 Task: Create a due date automation trigger when advanced on, on the monday before a card is due add fields without custom field "Resume" set to a date less than 1 working days from now at 11:00 AM.
Action: Mouse moved to (1018, 65)
Screenshot: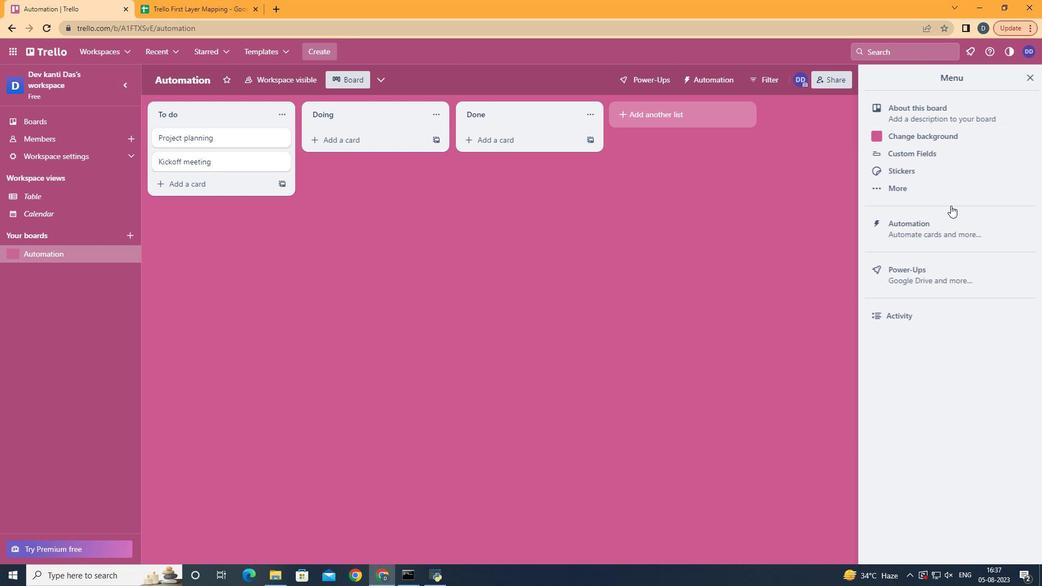 
Action: Mouse pressed left at (1018, 65)
Screenshot: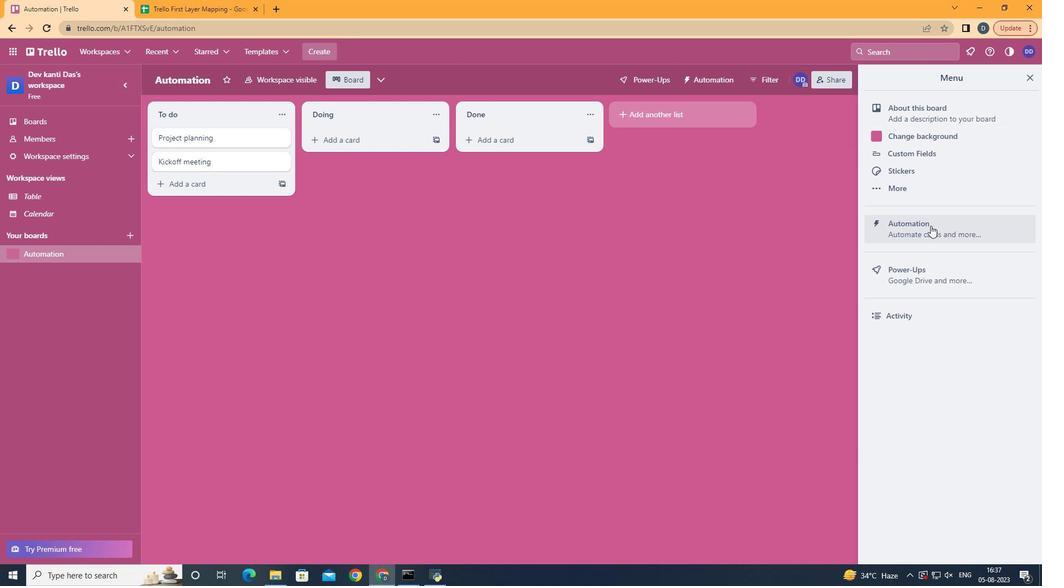 
Action: Mouse moved to (915, 210)
Screenshot: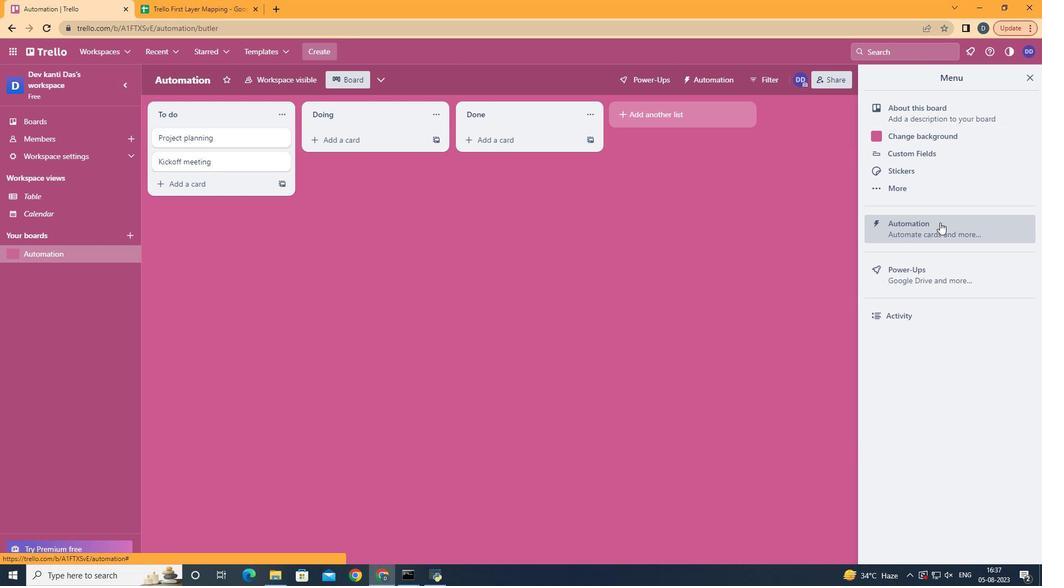 
Action: Mouse pressed left at (915, 210)
Screenshot: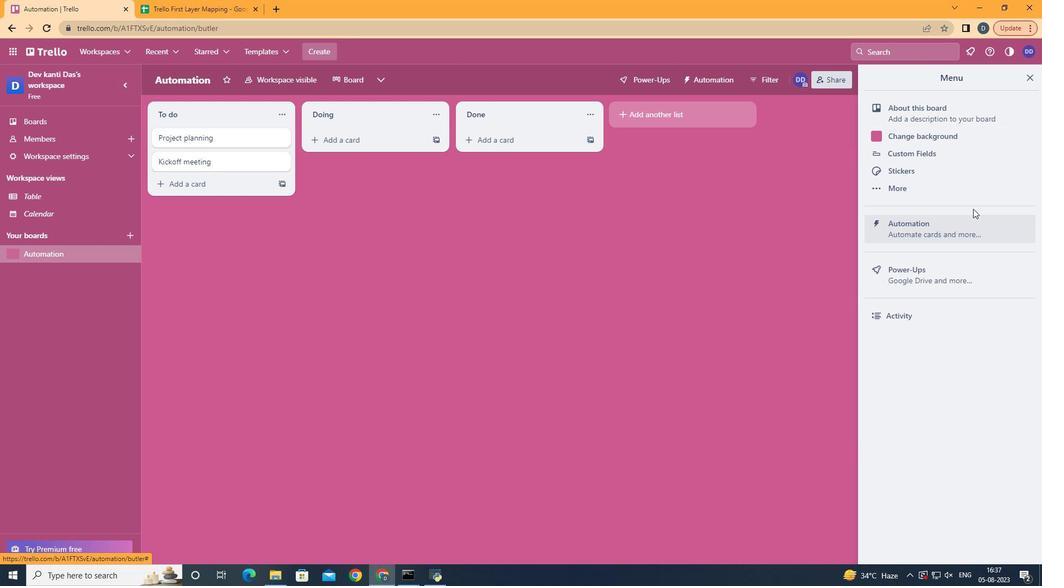 
Action: Mouse moved to (202, 193)
Screenshot: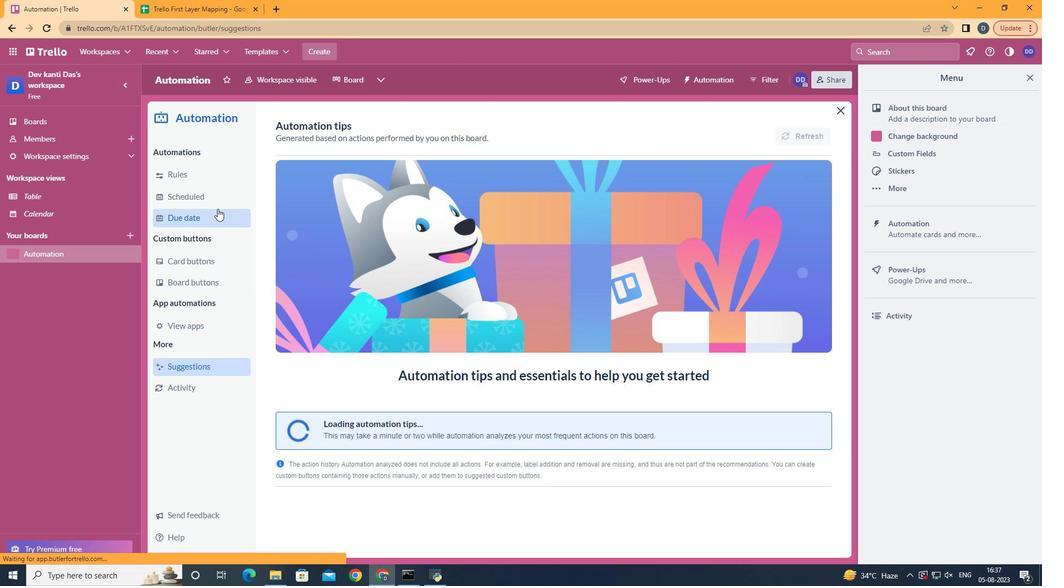 
Action: Mouse pressed left at (202, 193)
Screenshot: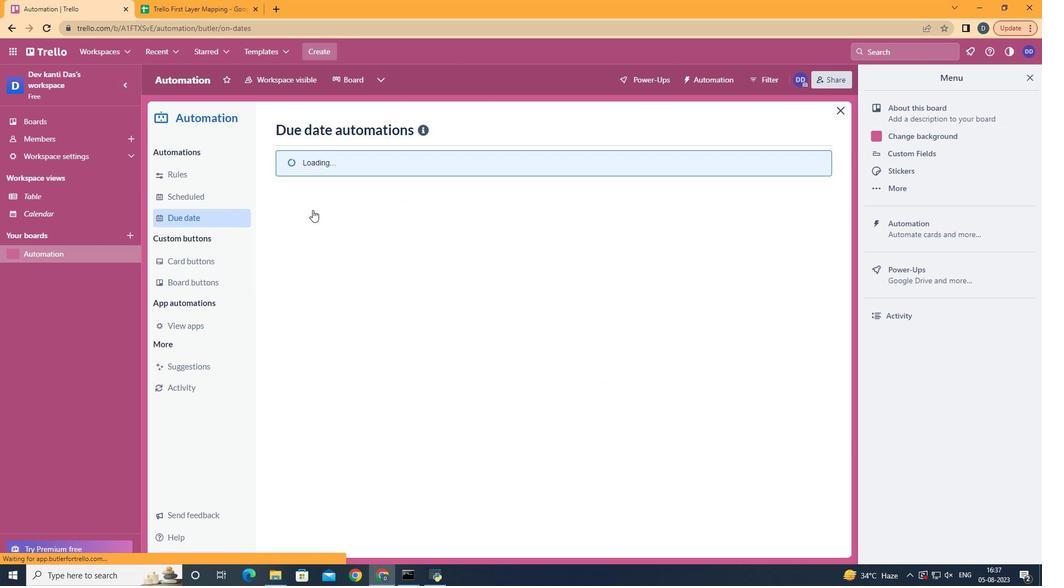 
Action: Mouse moved to (749, 116)
Screenshot: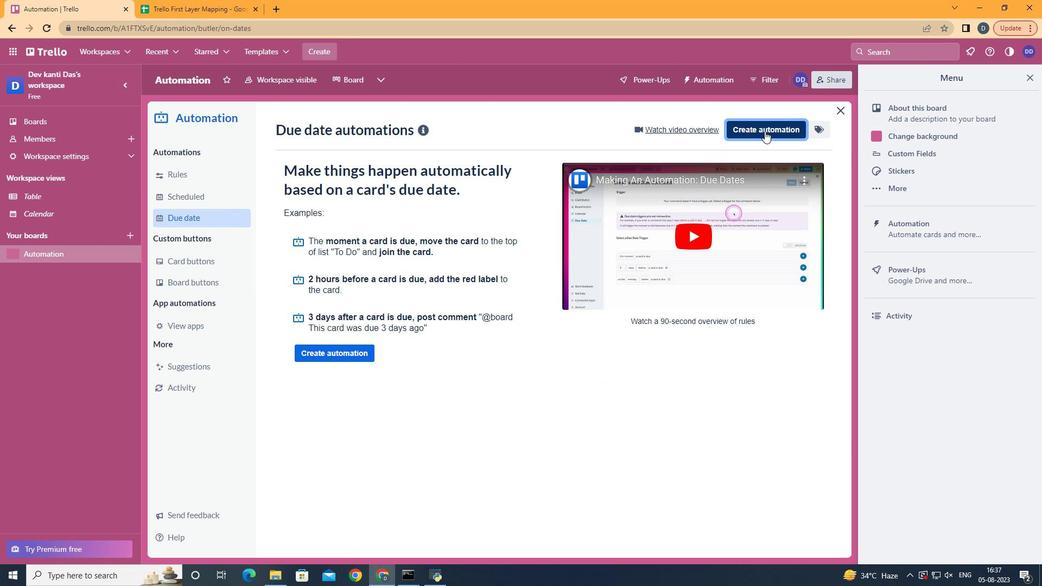 
Action: Mouse pressed left at (749, 116)
Screenshot: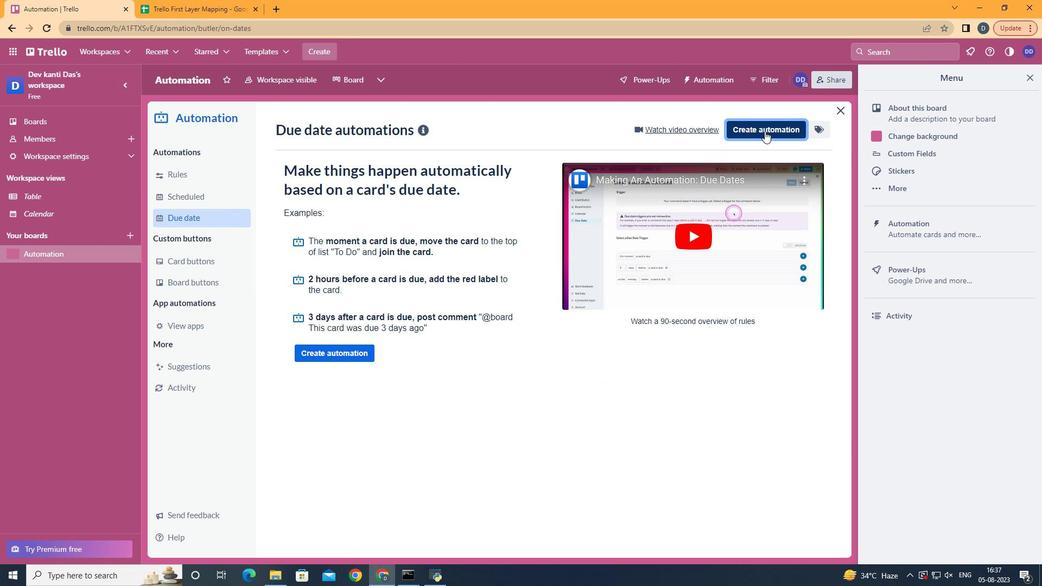 
Action: Mouse moved to (559, 217)
Screenshot: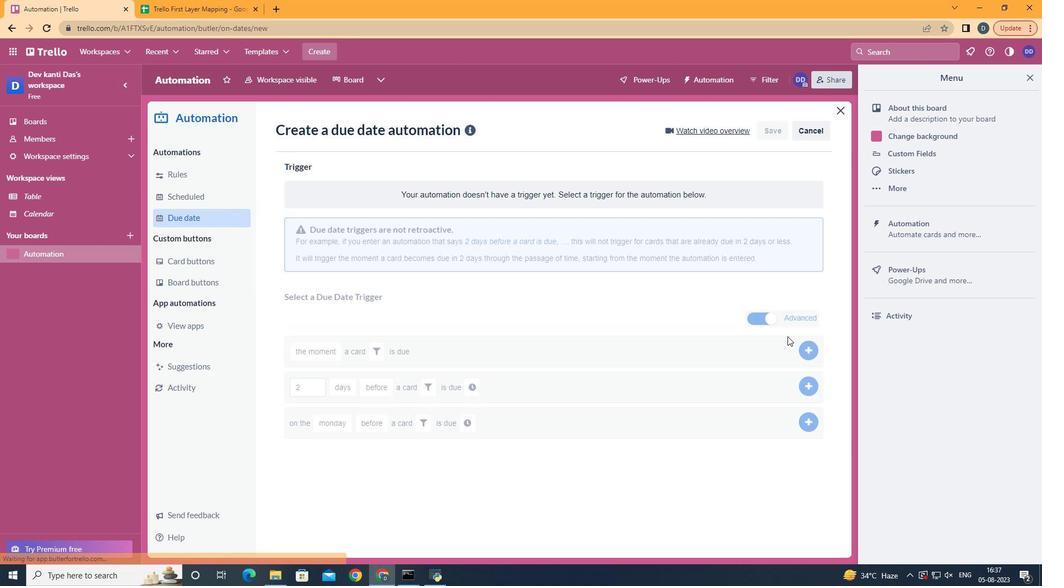 
Action: Mouse pressed left at (559, 217)
Screenshot: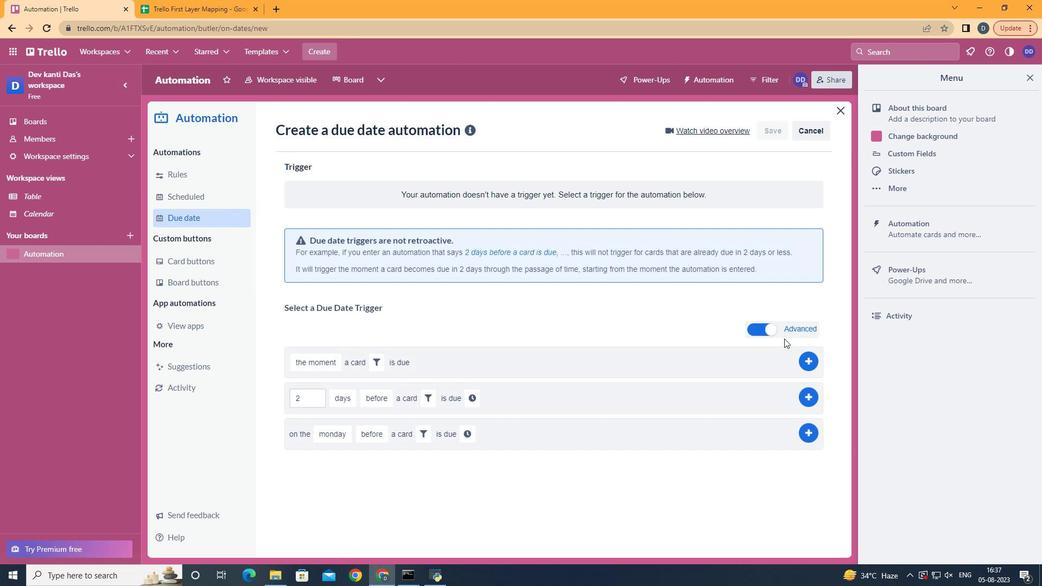 
Action: Mouse moved to (322, 265)
Screenshot: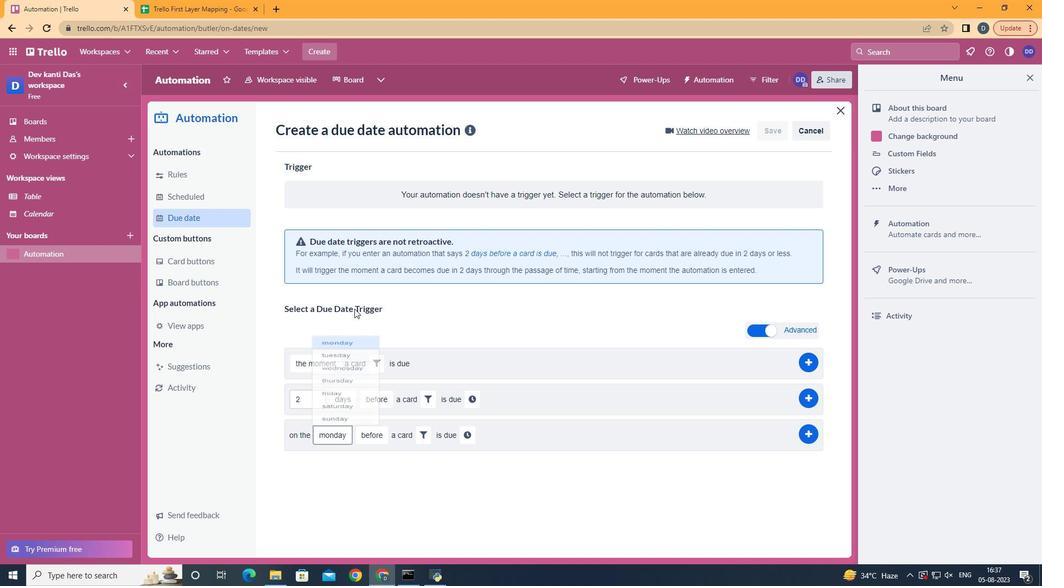 
Action: Mouse pressed left at (322, 265)
Screenshot: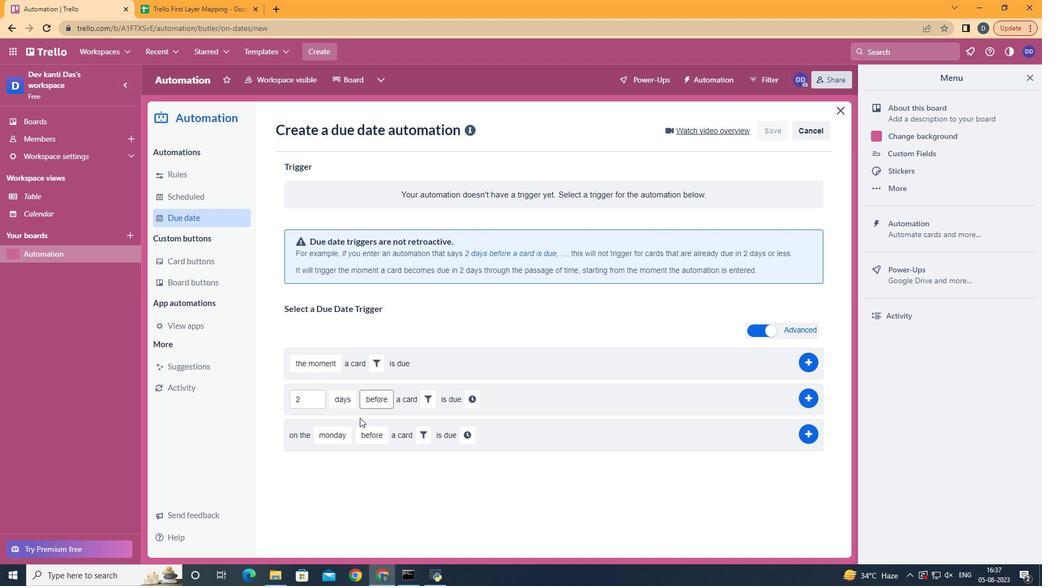 
Action: Mouse moved to (365, 446)
Screenshot: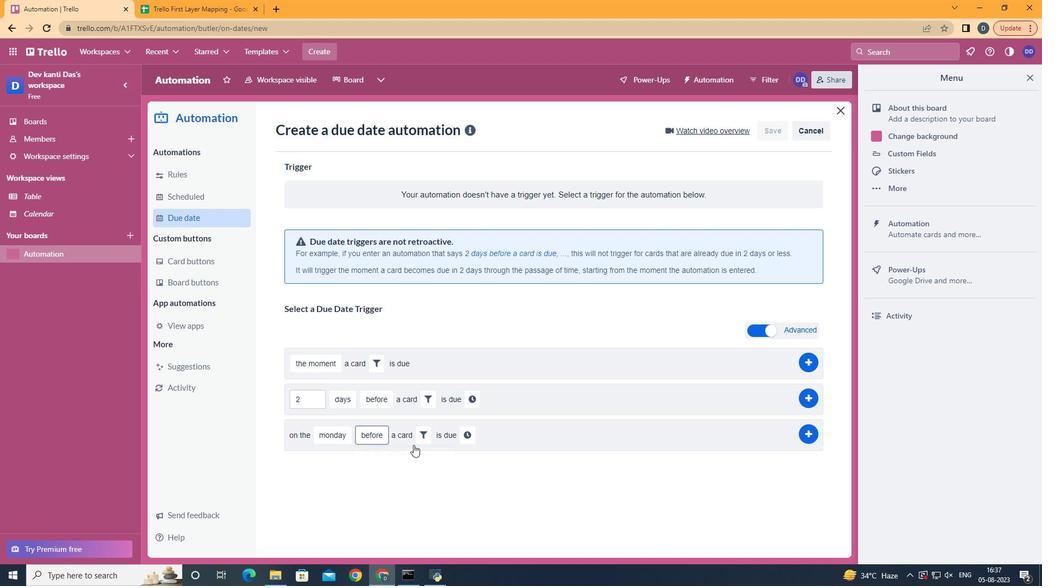 
Action: Mouse pressed left at (365, 446)
Screenshot: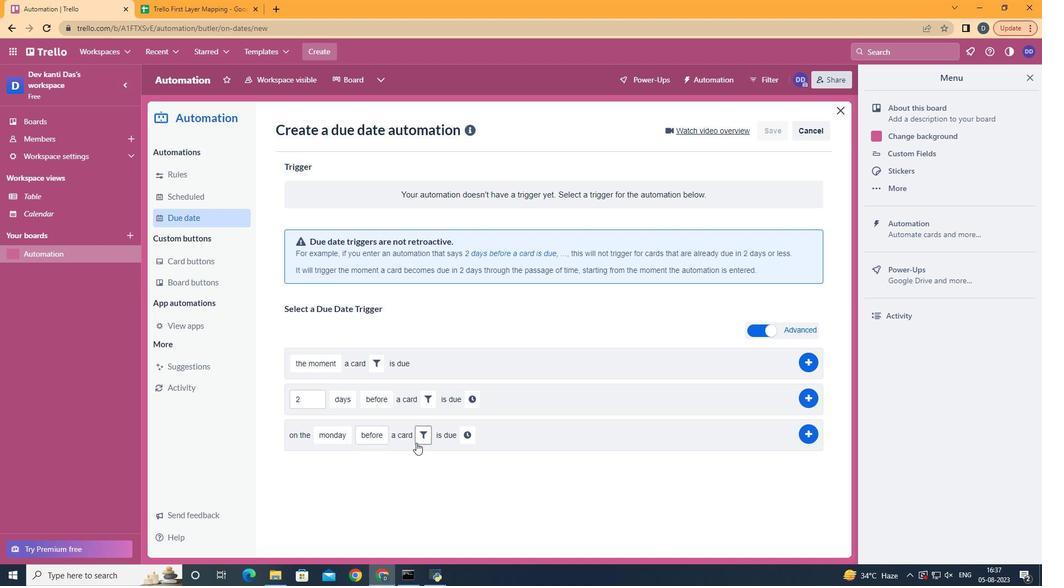 
Action: Mouse moved to (401, 427)
Screenshot: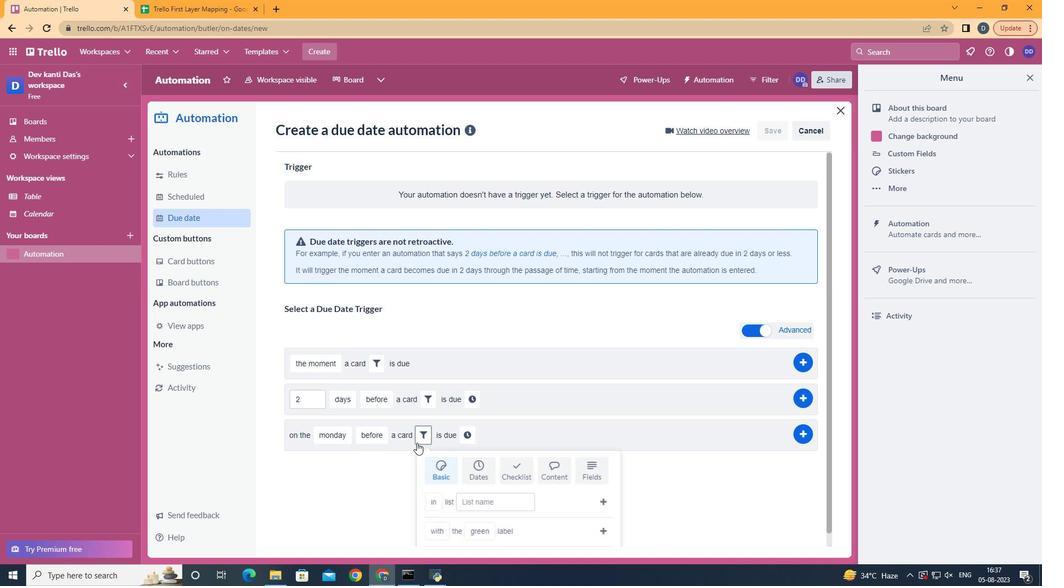 
Action: Mouse pressed left at (401, 427)
Screenshot: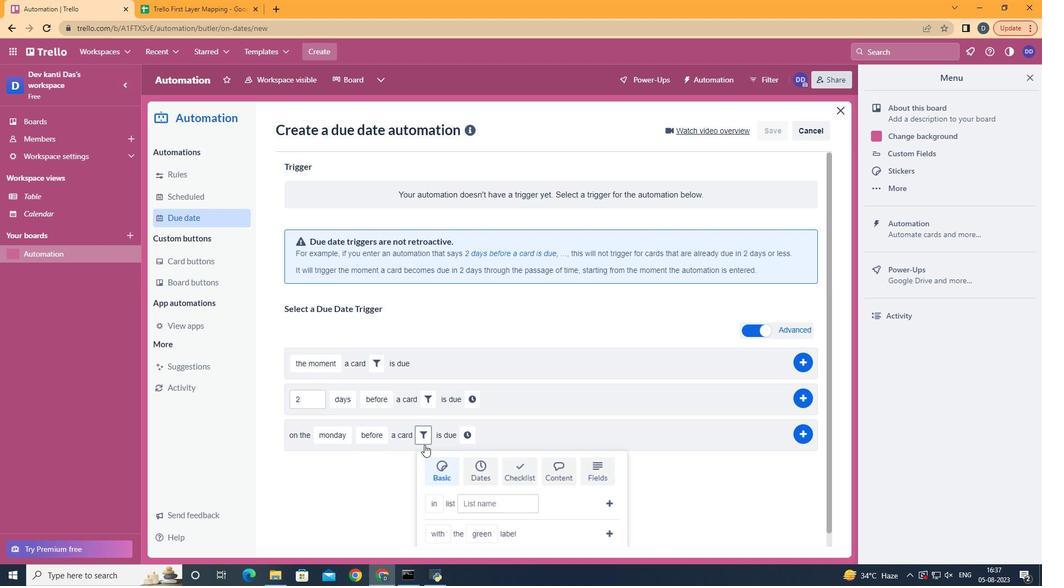 
Action: Mouse moved to (568, 453)
Screenshot: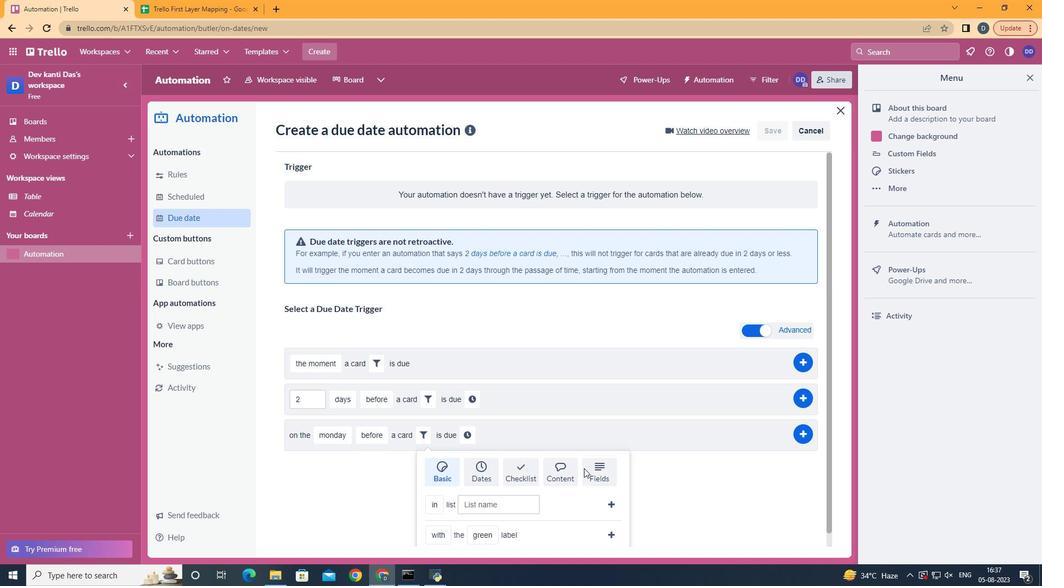 
Action: Mouse pressed left at (568, 453)
Screenshot: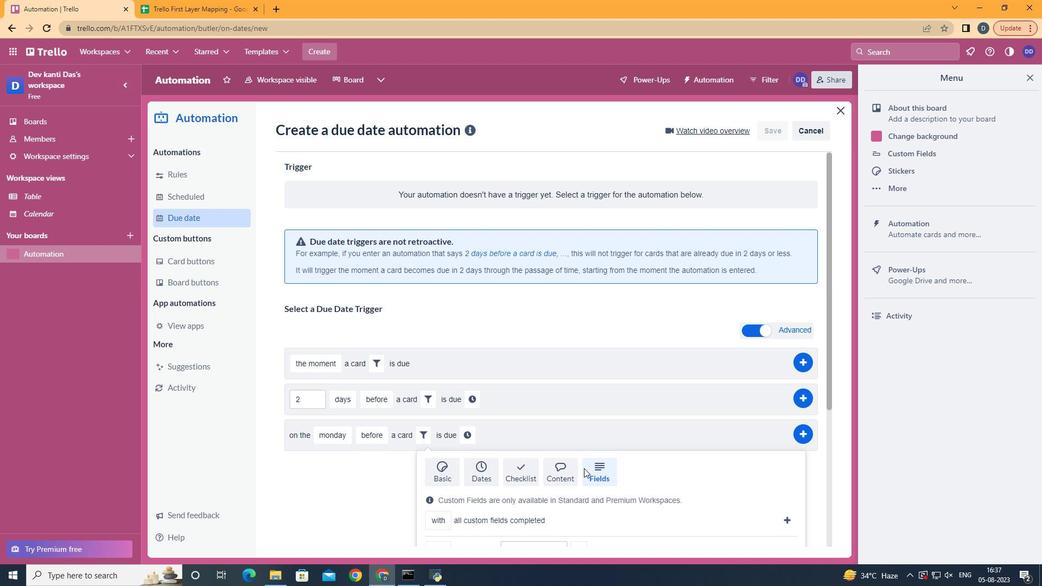 
Action: Mouse moved to (568, 453)
Screenshot: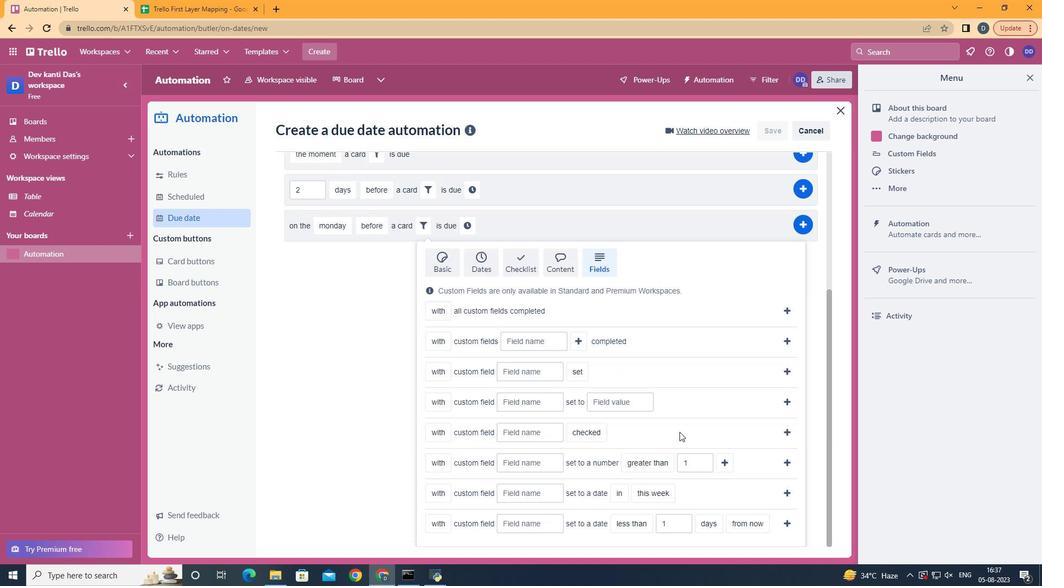 
Action: Mouse scrolled (568, 452) with delta (0, 0)
Screenshot: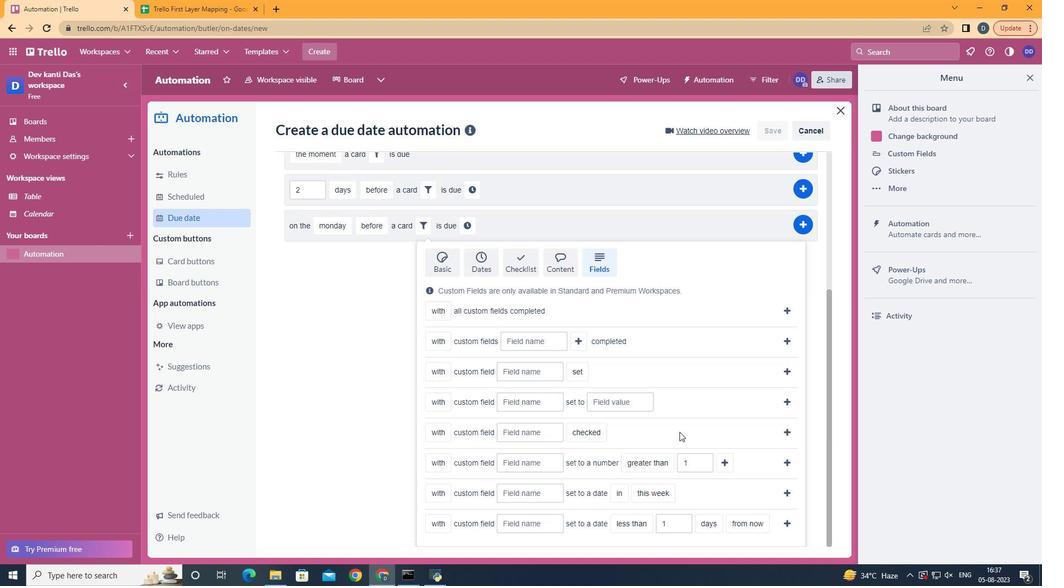 
Action: Mouse moved to (569, 453)
Screenshot: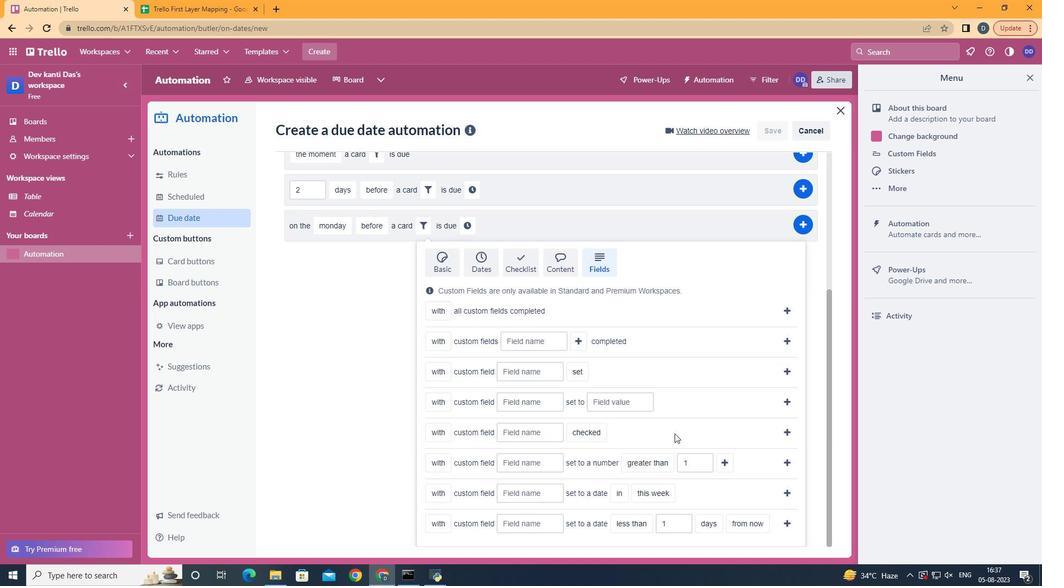 
Action: Mouse scrolled (568, 452) with delta (0, 0)
Screenshot: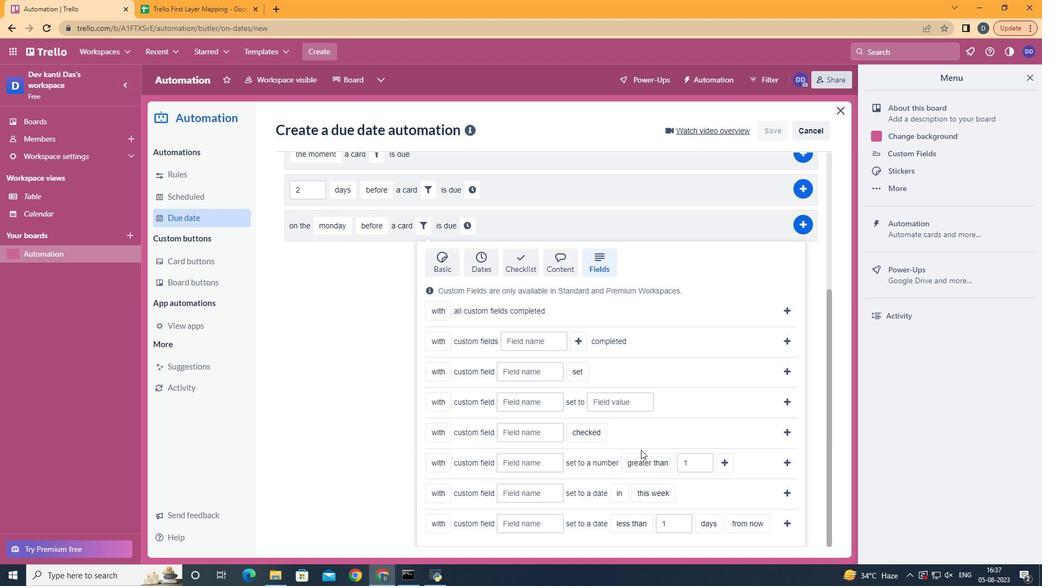 
Action: Mouse moved to (571, 453)
Screenshot: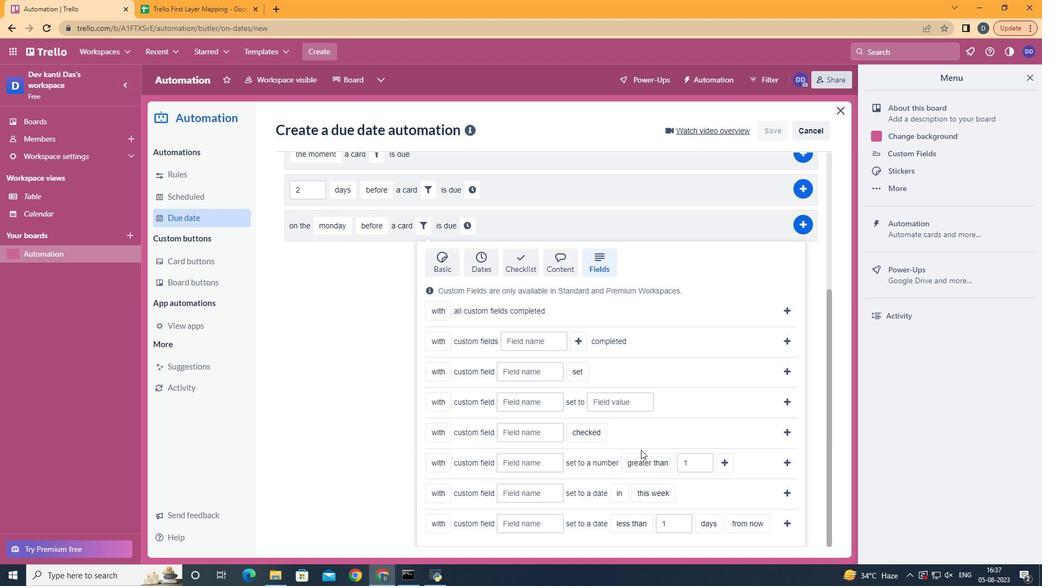 
Action: Mouse scrolled (568, 452) with delta (0, 0)
Screenshot: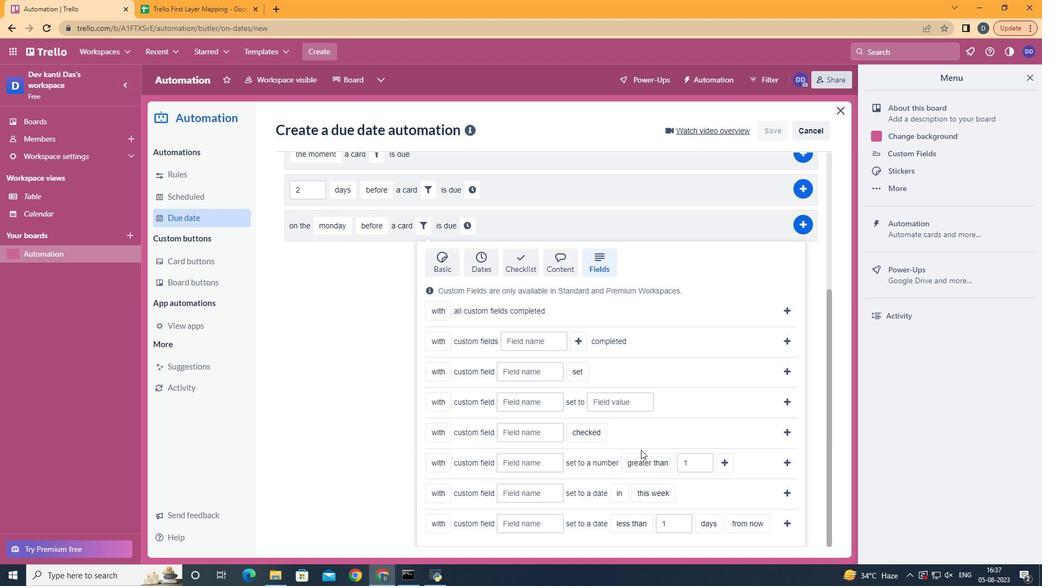 
Action: Mouse moved to (587, 448)
Screenshot: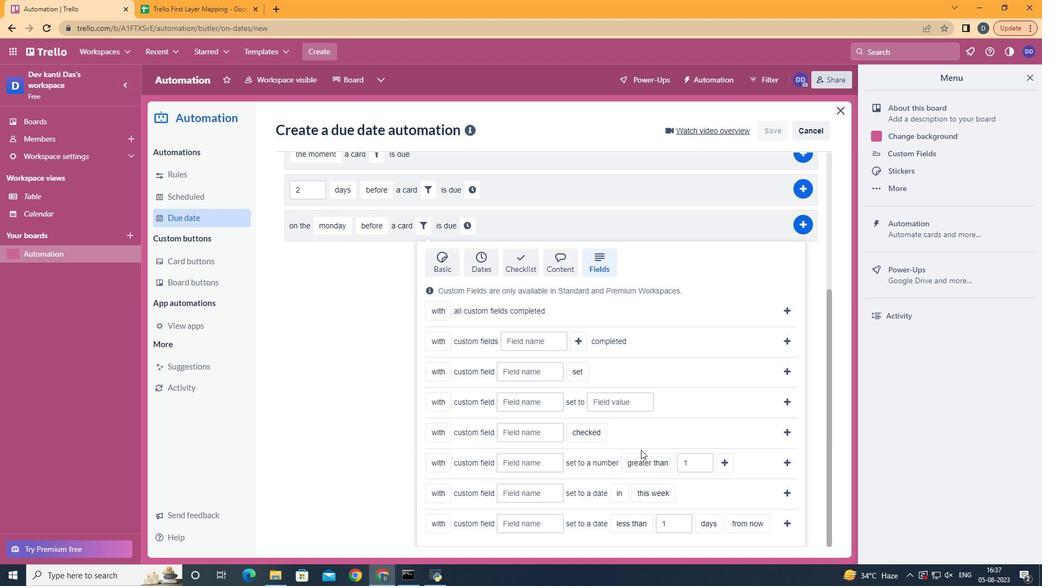 
Action: Mouse scrolled (568, 452) with delta (0, 0)
Screenshot: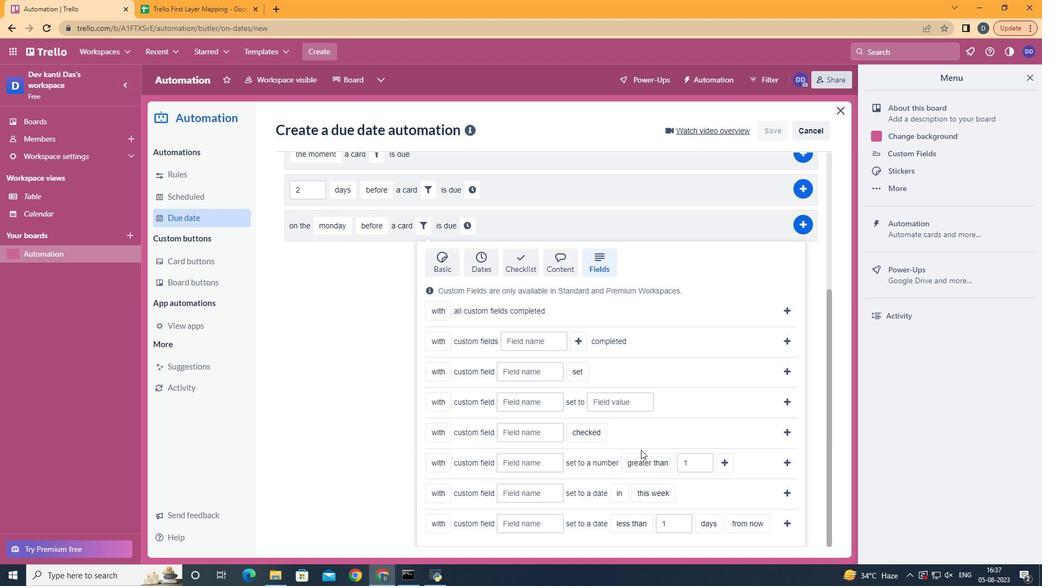 
Action: Mouse moved to (597, 445)
Screenshot: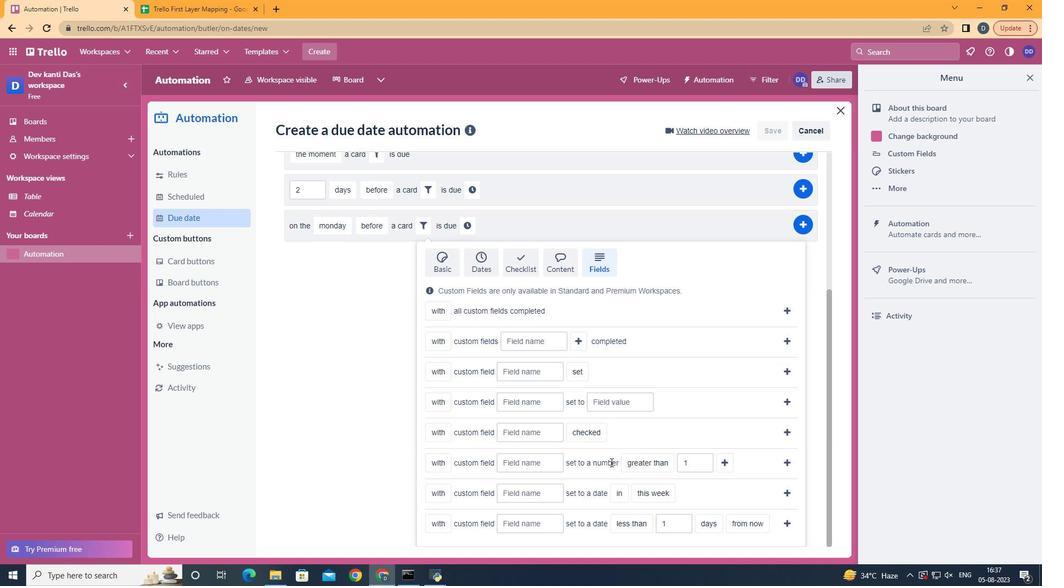 
Action: Mouse scrolled (568, 452) with delta (0, 0)
Screenshot: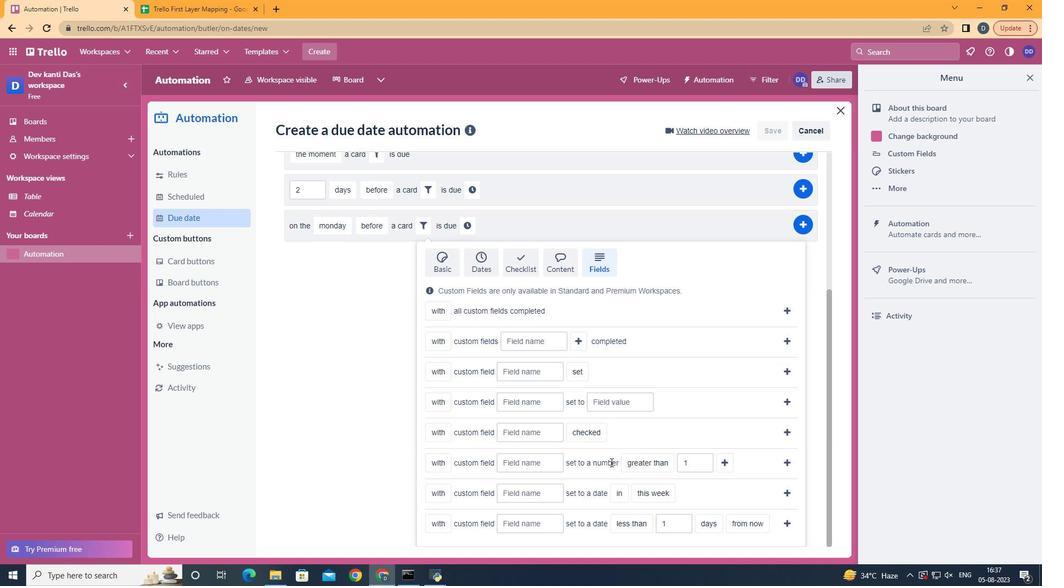
Action: Mouse moved to (599, 444)
Screenshot: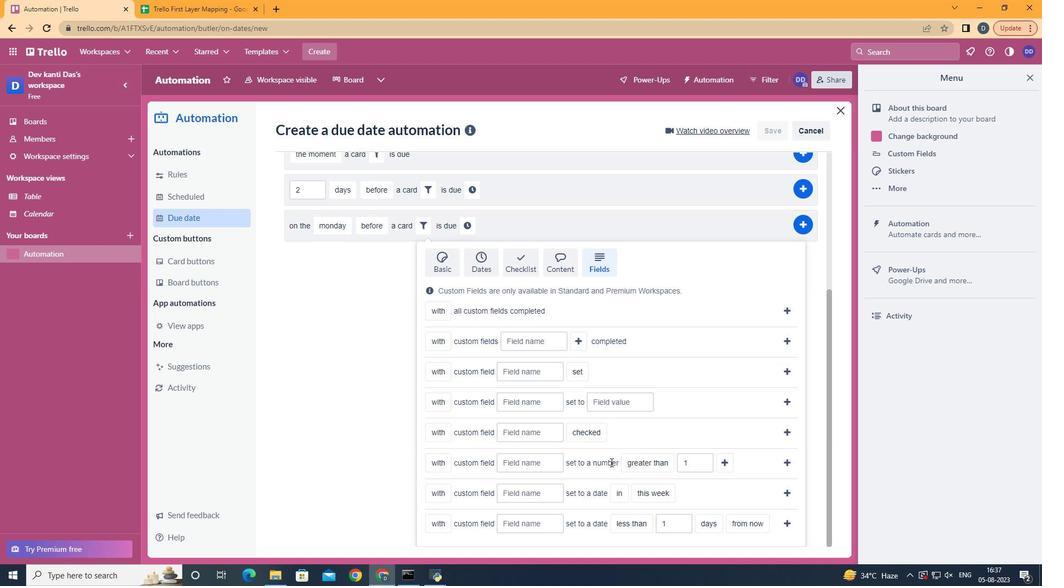 
Action: Mouse scrolled (571, 452) with delta (0, 0)
Screenshot: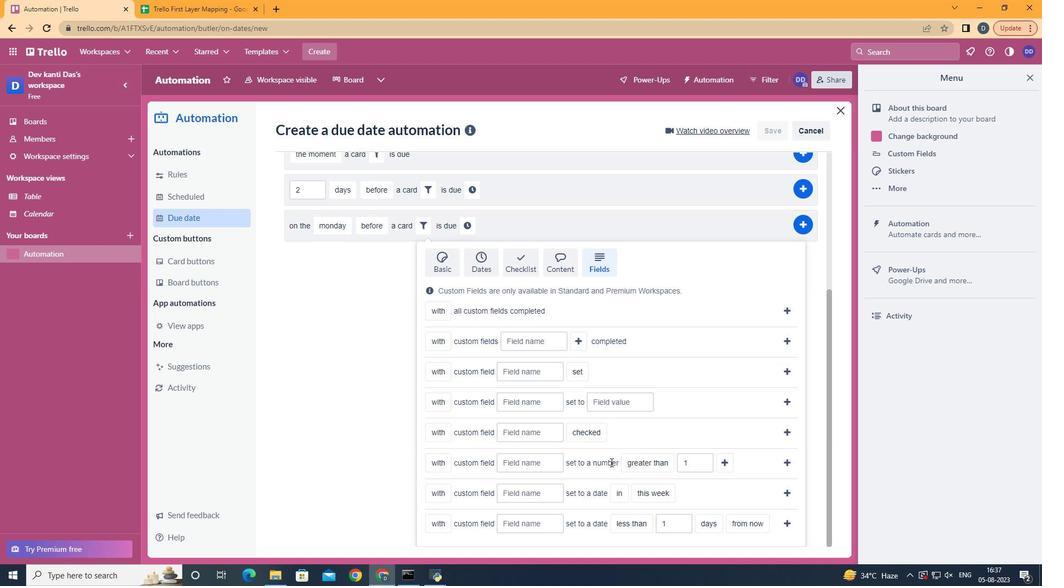 
Action: Mouse moved to (438, 487)
Screenshot: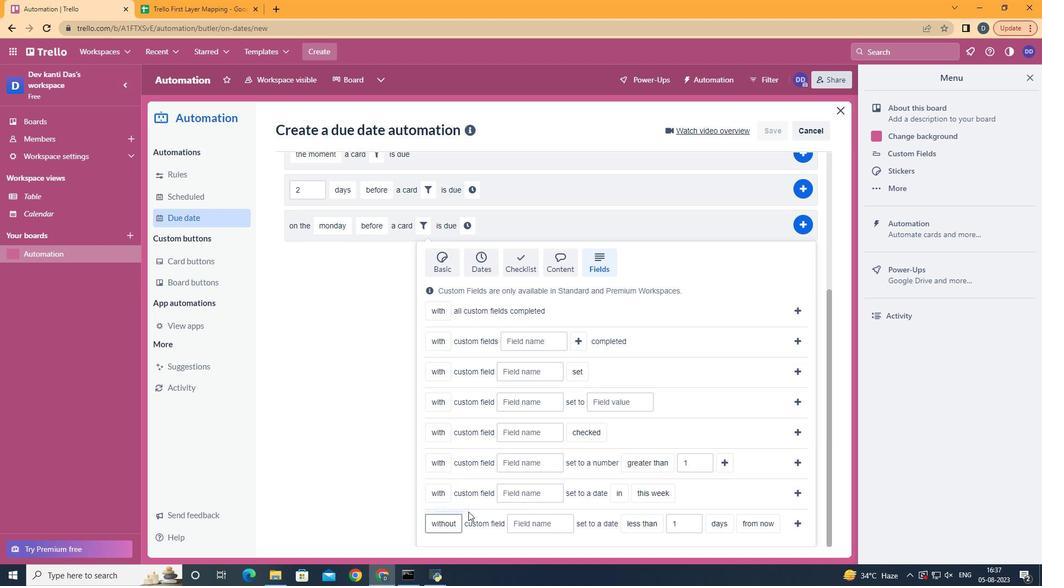 
Action: Mouse pressed left at (438, 487)
Screenshot: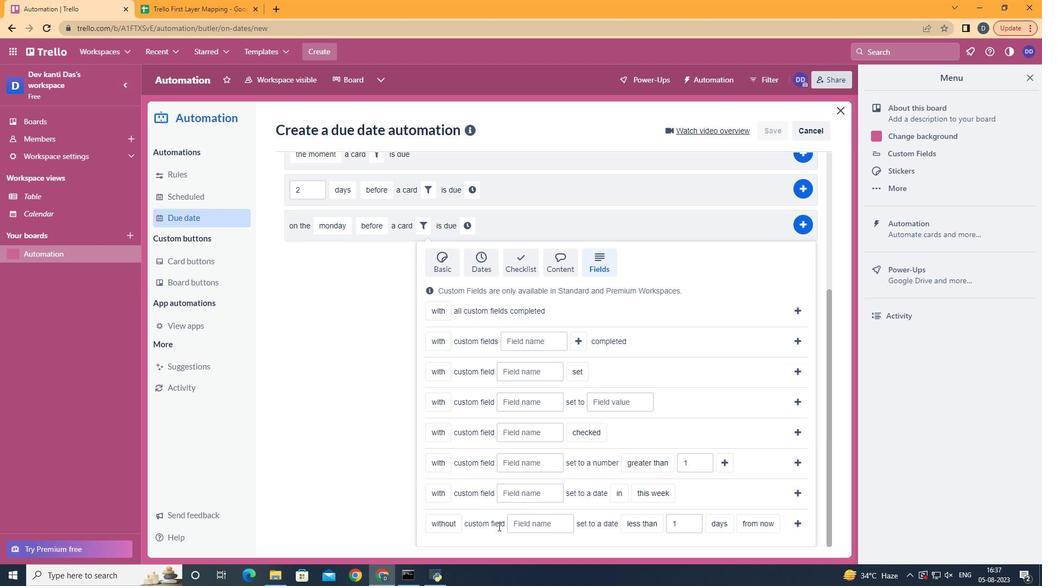 
Action: Mouse moved to (533, 510)
Screenshot: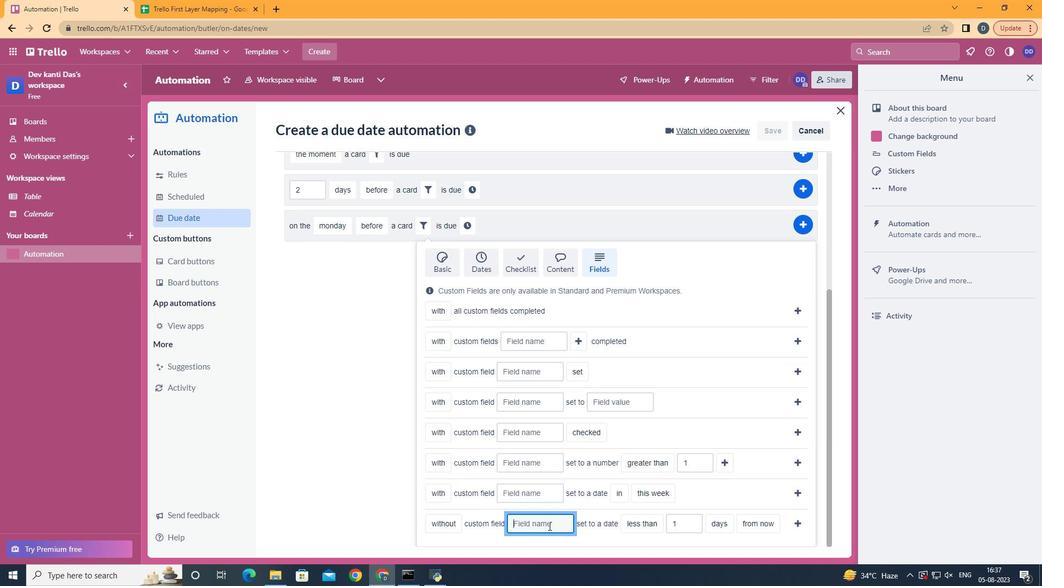 
Action: Mouse pressed left at (533, 510)
Screenshot: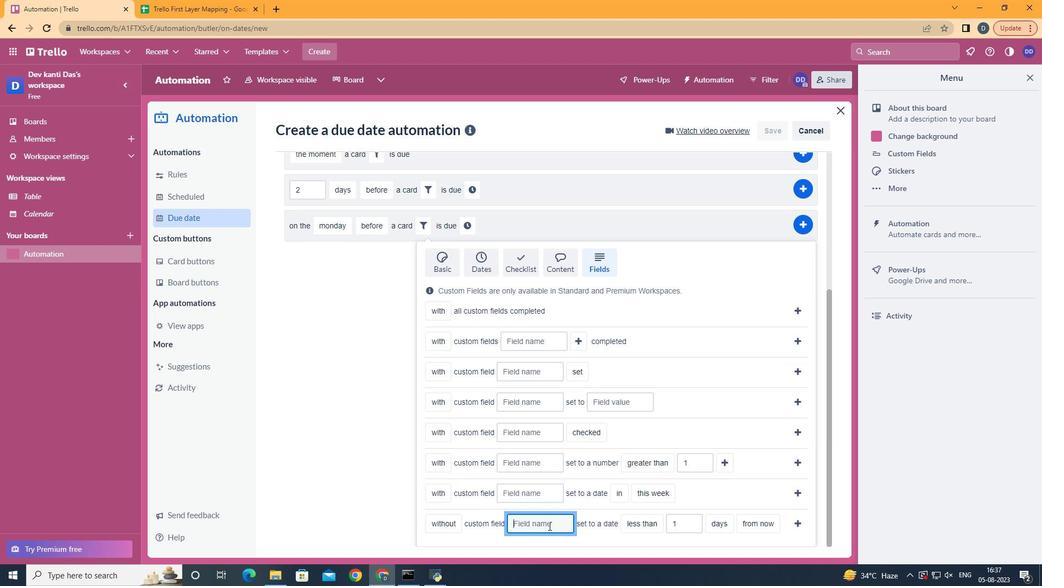 
Action: Key pressed <Key.shift>Resume
Screenshot: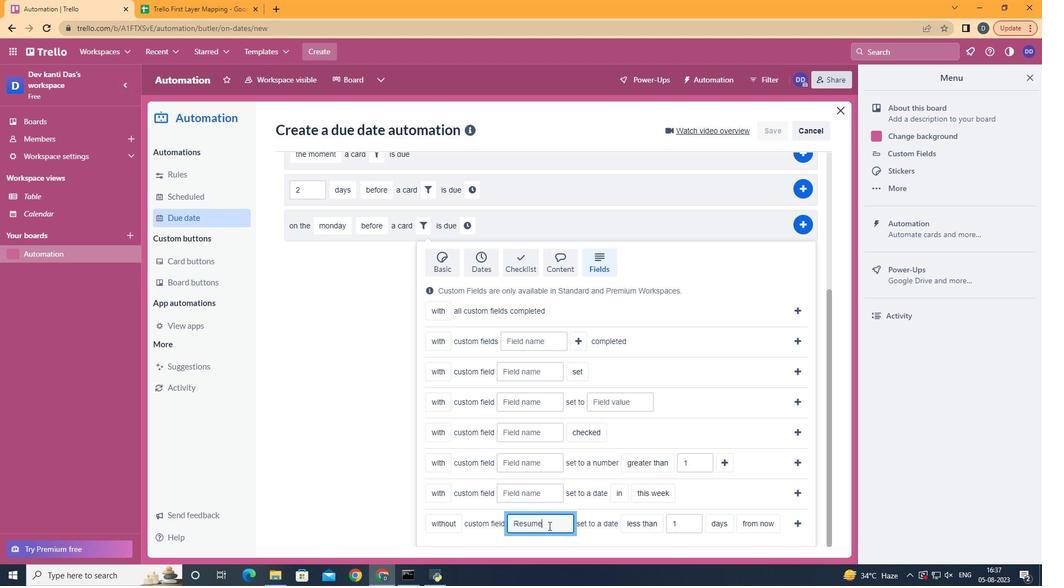
Action: Mouse moved to (634, 434)
Screenshot: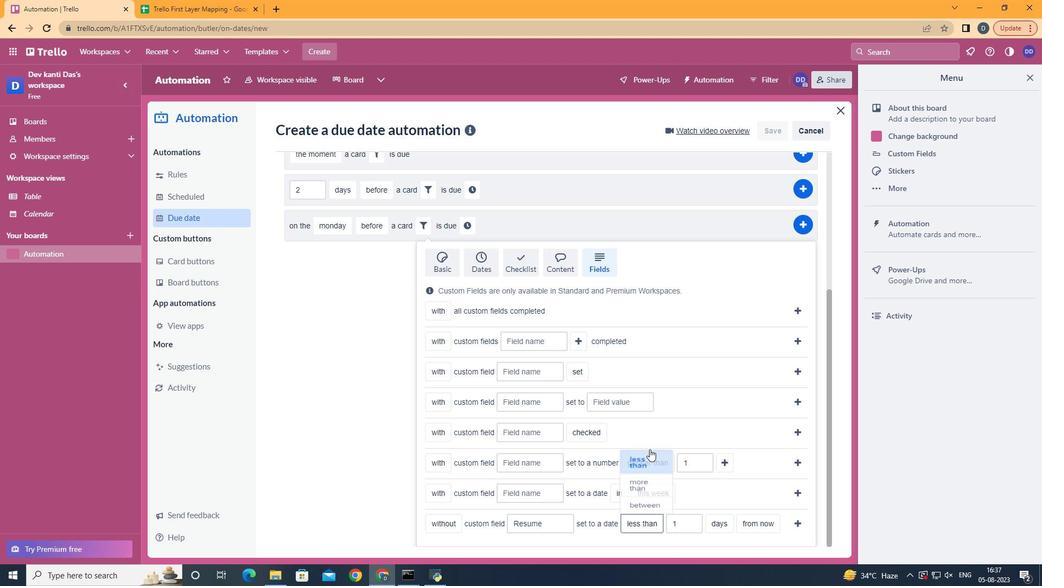 
Action: Mouse pressed left at (634, 434)
Screenshot: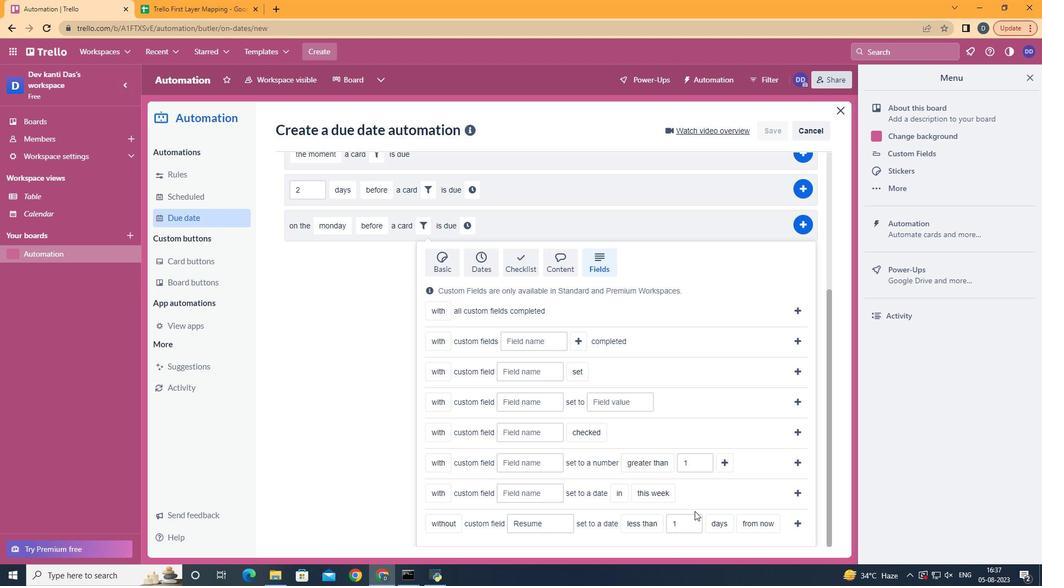
Action: Mouse moved to (715, 487)
Screenshot: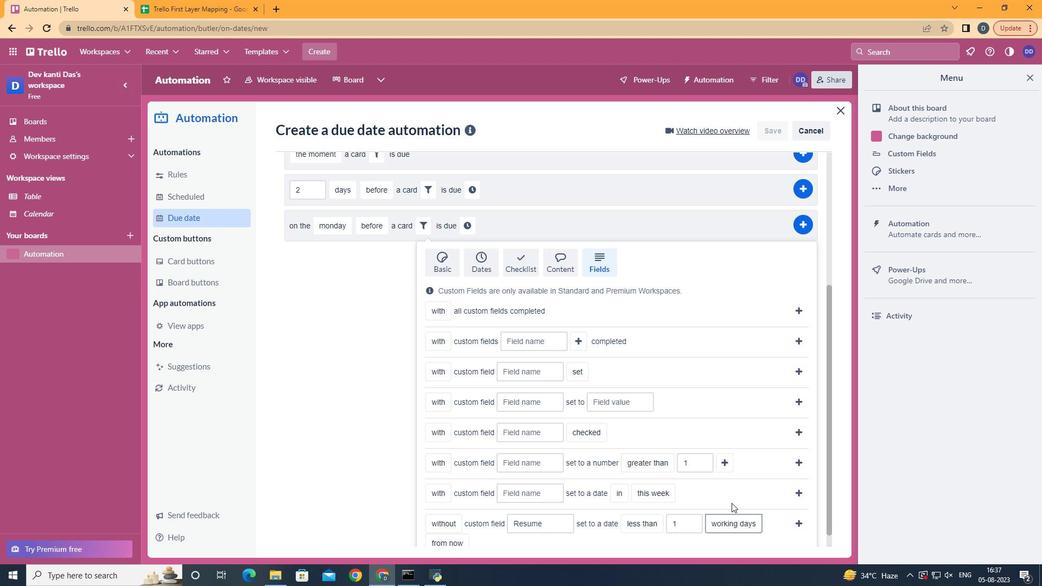 
Action: Mouse pressed left at (715, 487)
Screenshot: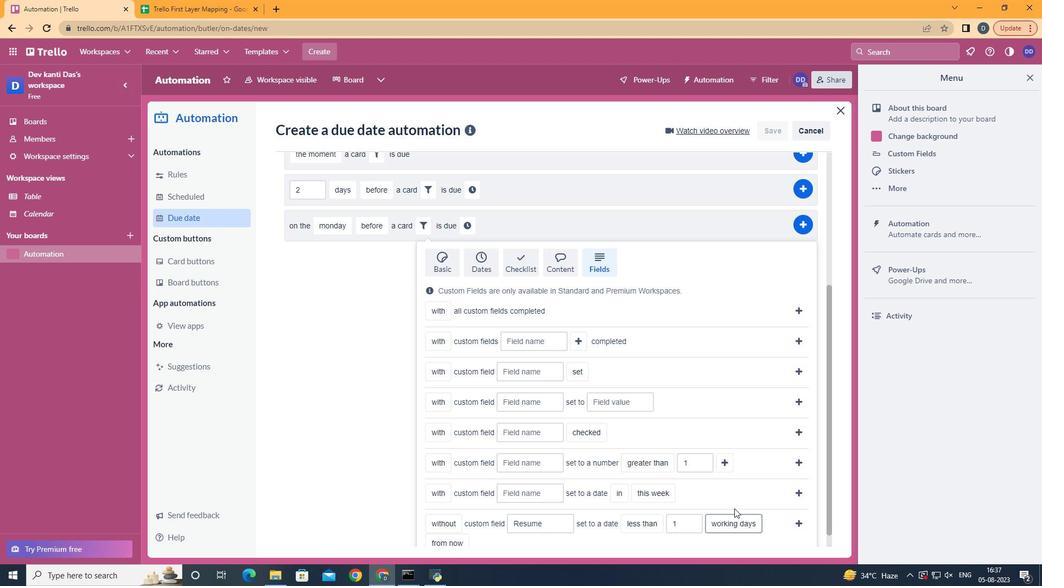 
Action: Mouse moved to (439, 478)
Screenshot: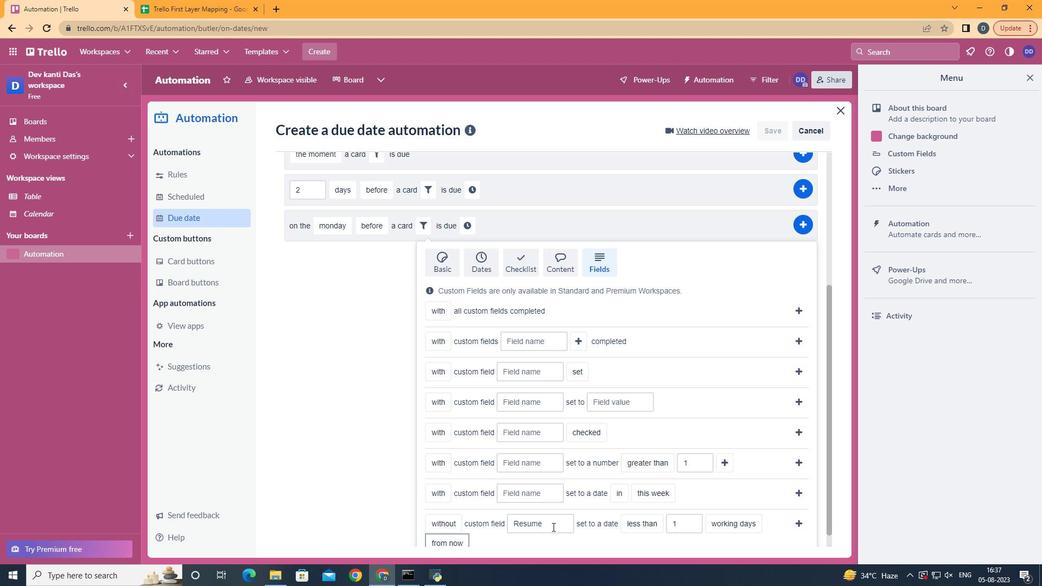 
Action: Mouse pressed left at (439, 478)
Screenshot: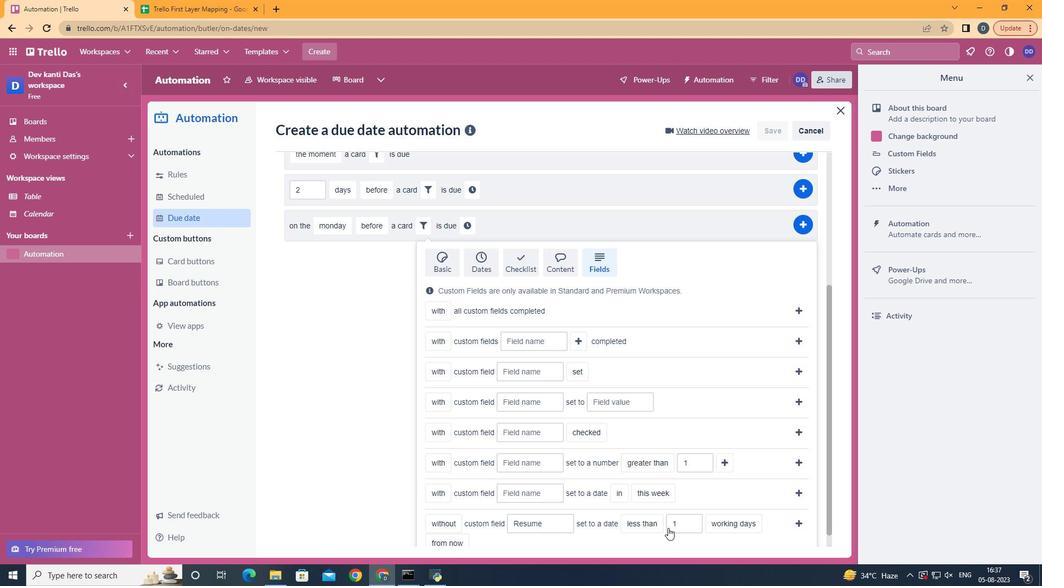 
Action: Mouse moved to (778, 513)
Screenshot: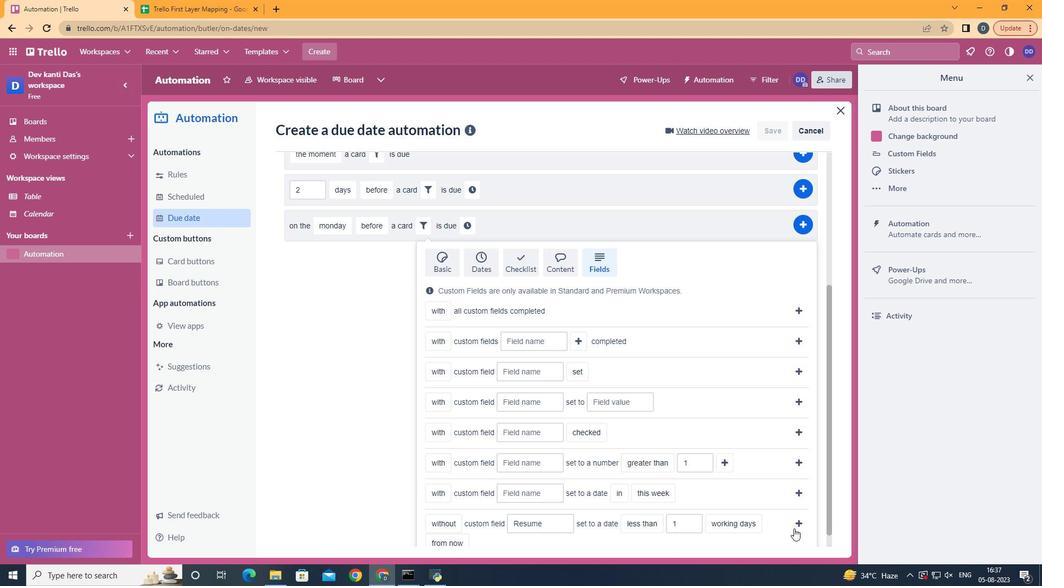 
Action: Mouse pressed left at (778, 513)
Screenshot: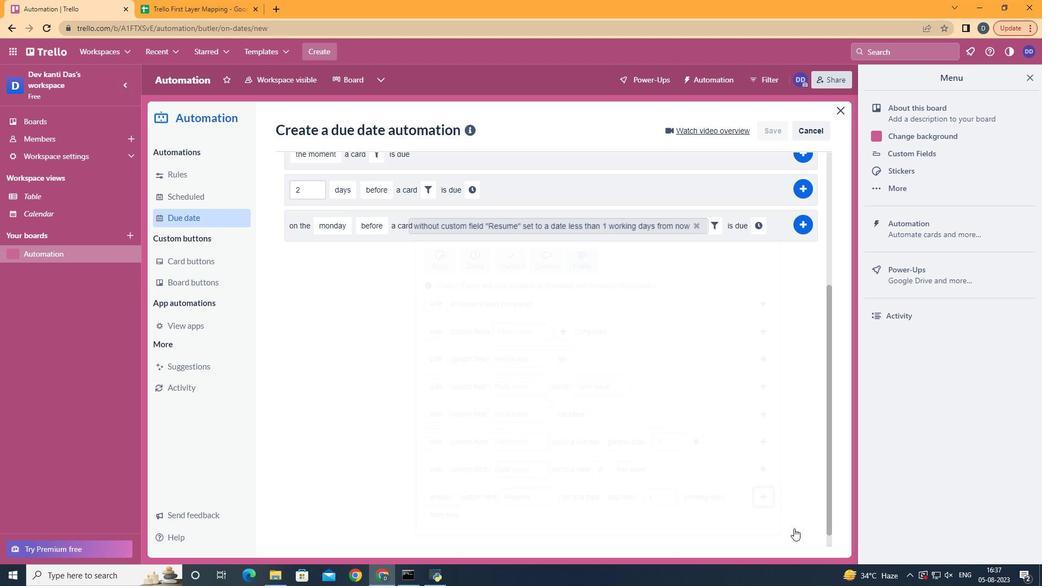 
Action: Mouse moved to (744, 425)
Screenshot: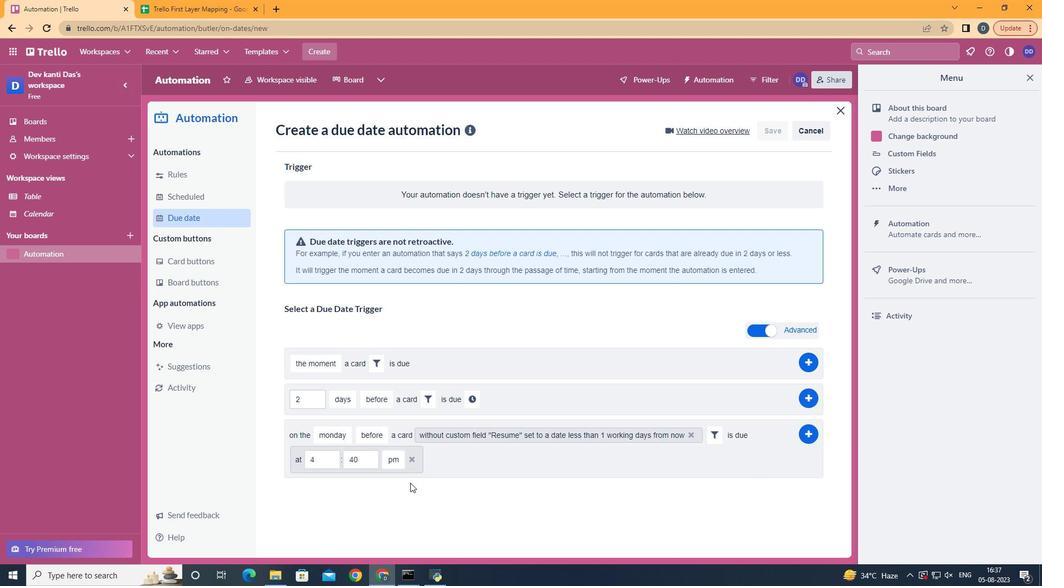 
Action: Mouse pressed left at (744, 425)
Screenshot: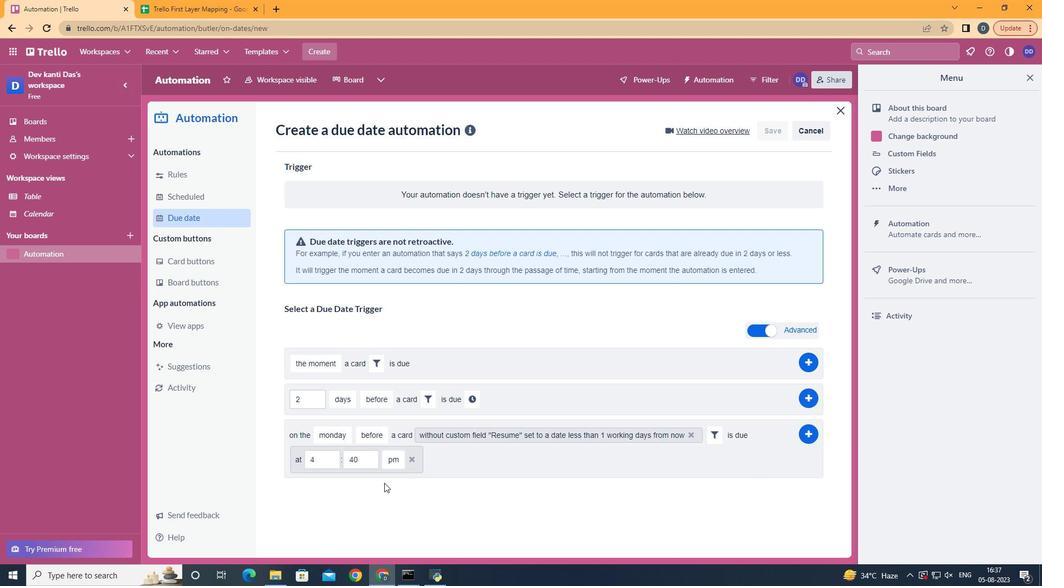 
Action: Mouse moved to (316, 443)
Screenshot: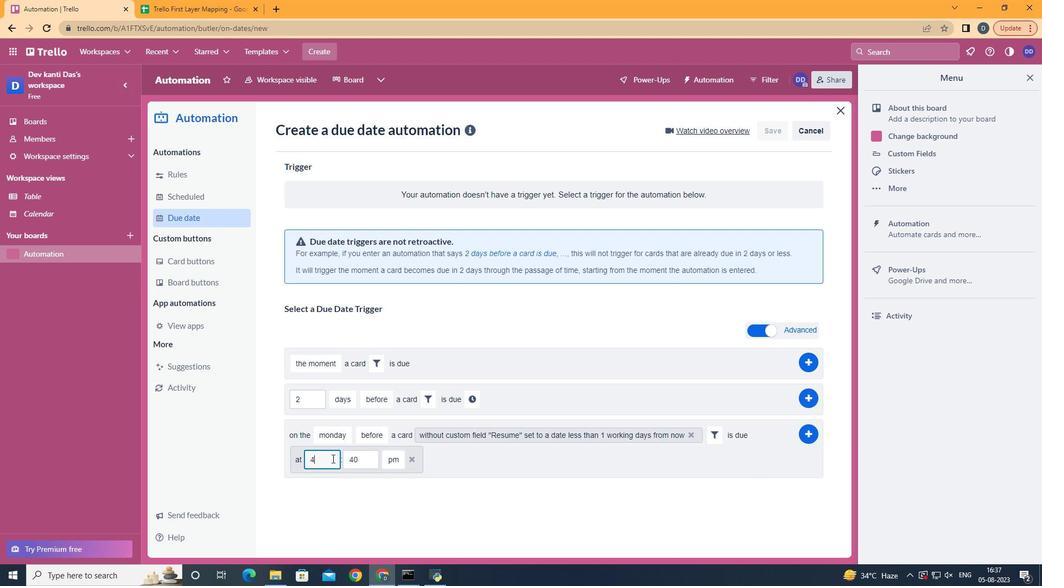 
Action: Mouse pressed left at (316, 443)
Screenshot: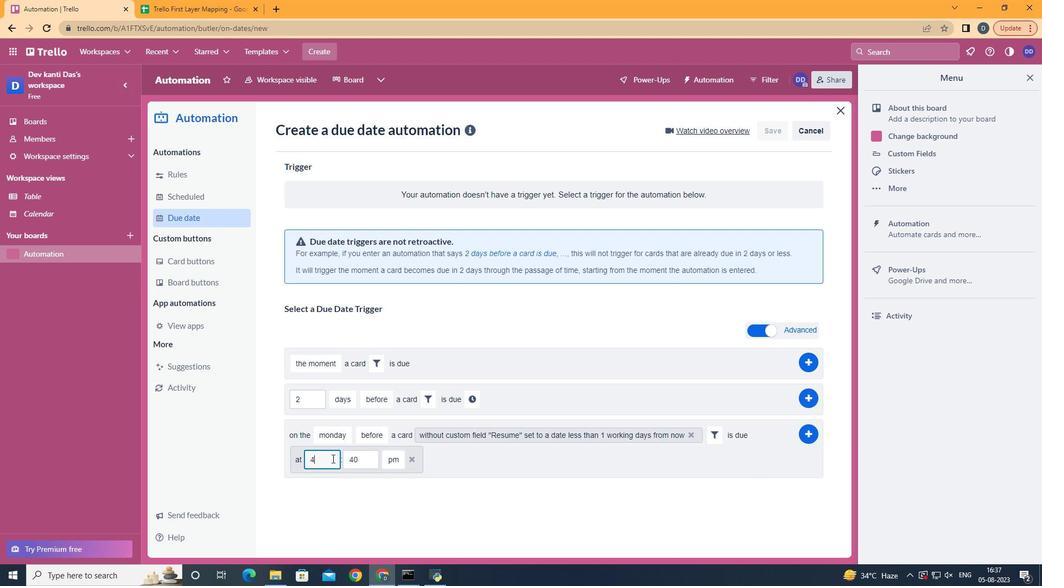 
Action: Key pressed <Key.backspace>11
Screenshot: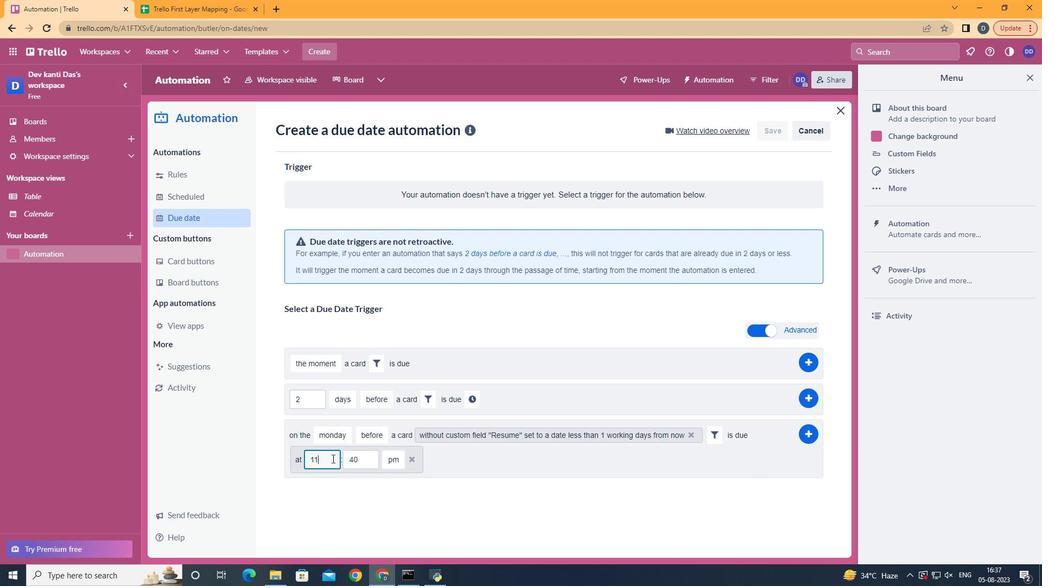 
Action: Mouse moved to (358, 446)
Screenshot: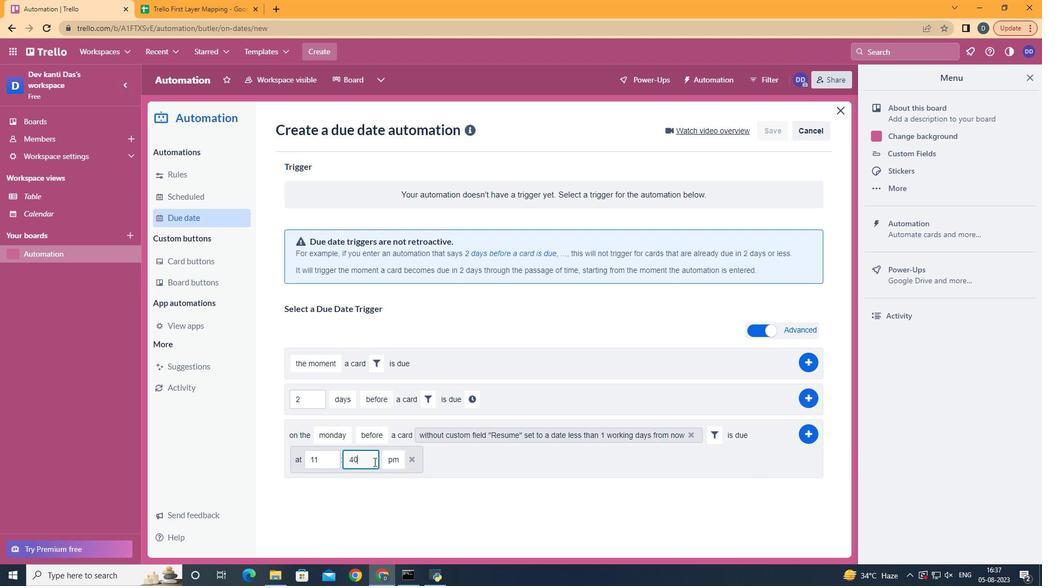 
Action: Mouse pressed left at (358, 446)
Screenshot: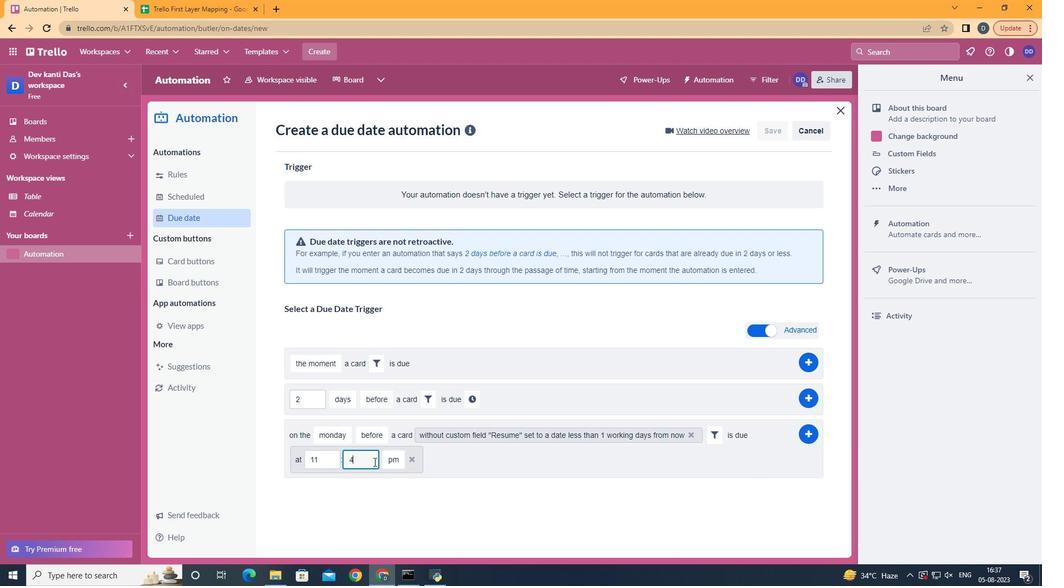 
Action: Key pressed <Key.backspace><Key.backspace>00
Screenshot: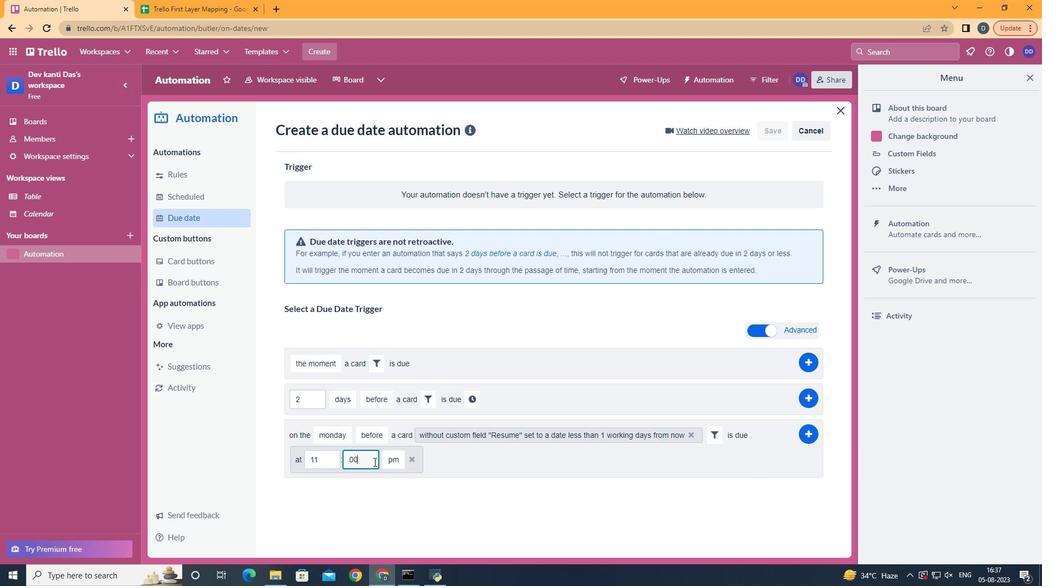 
Action: Mouse moved to (373, 460)
Screenshot: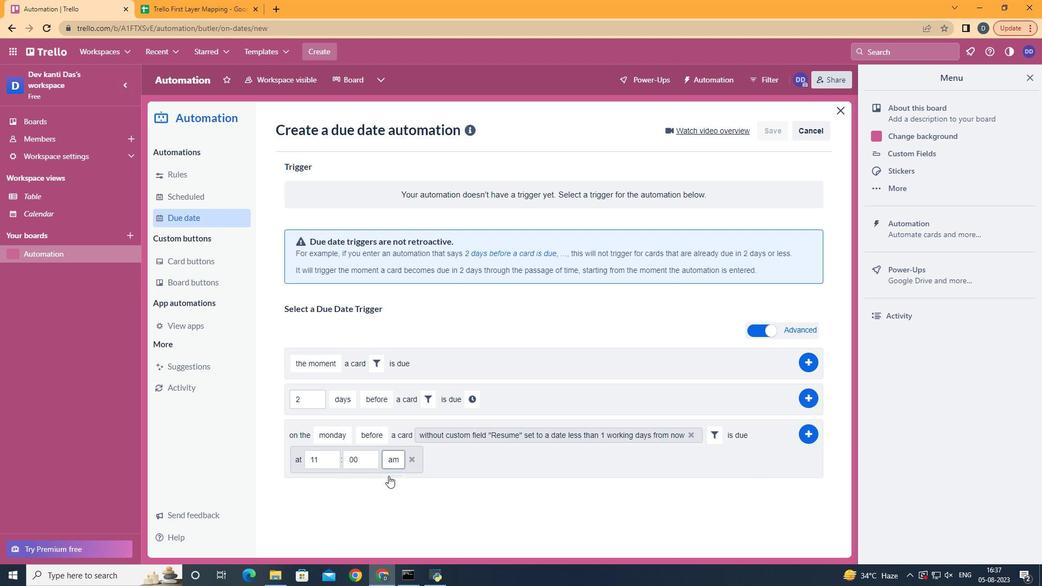 
Action: Mouse pressed left at (373, 460)
Screenshot: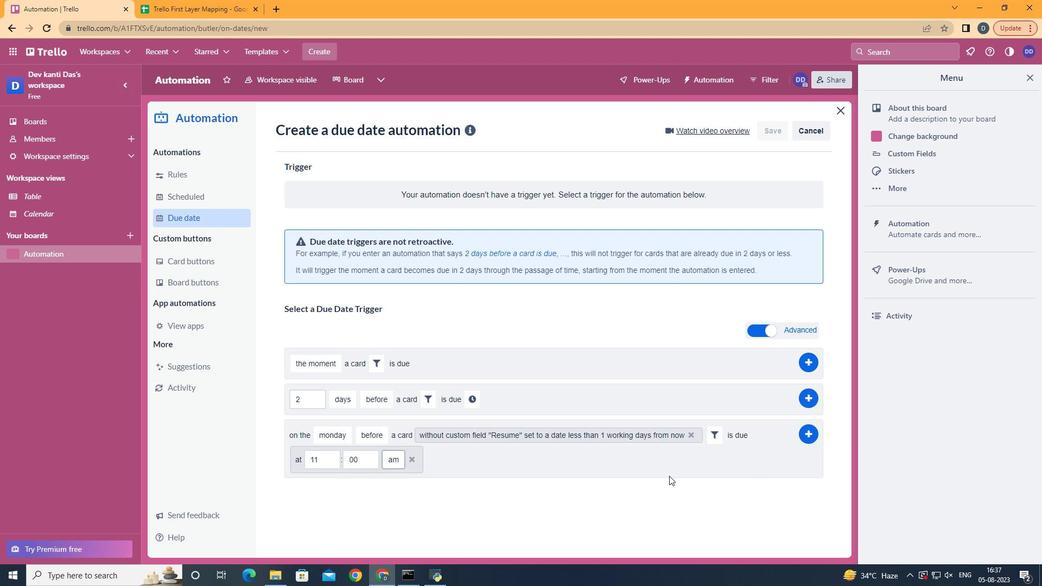 
Action: Mouse moved to (800, 427)
Screenshot: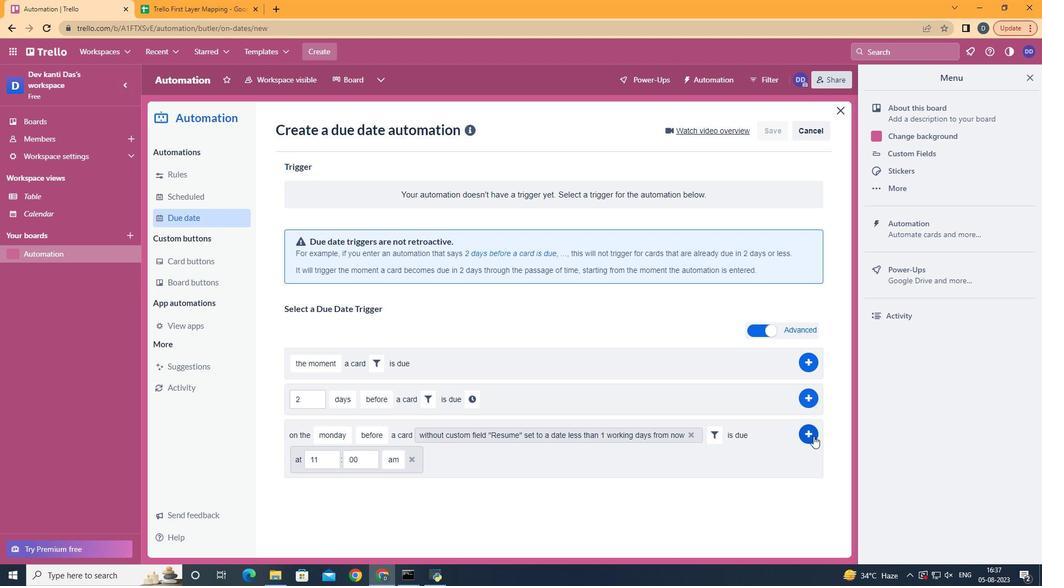 
Action: Mouse pressed left at (800, 427)
Screenshot: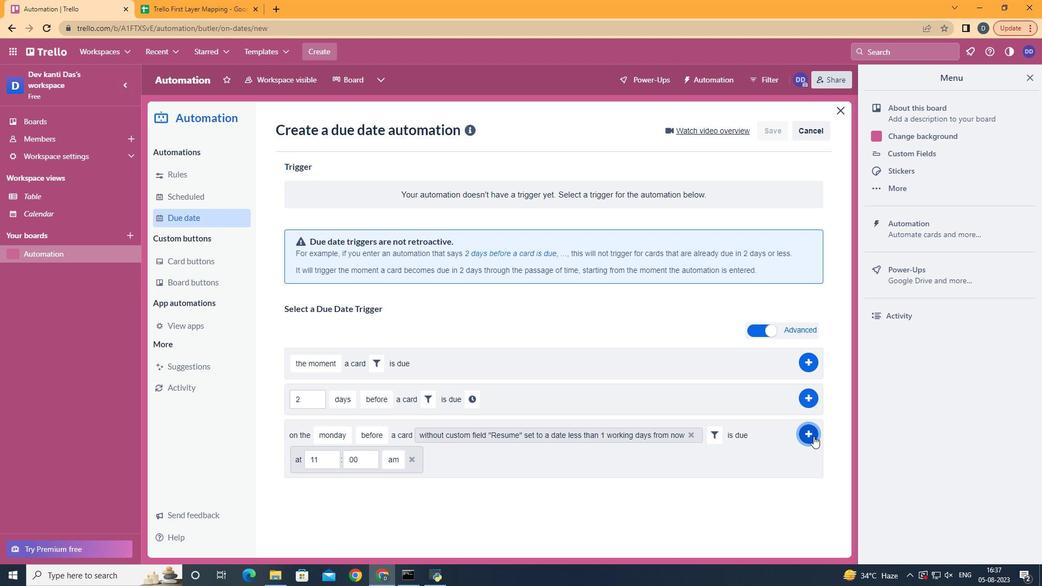 
Action: Mouse moved to (798, 421)
Screenshot: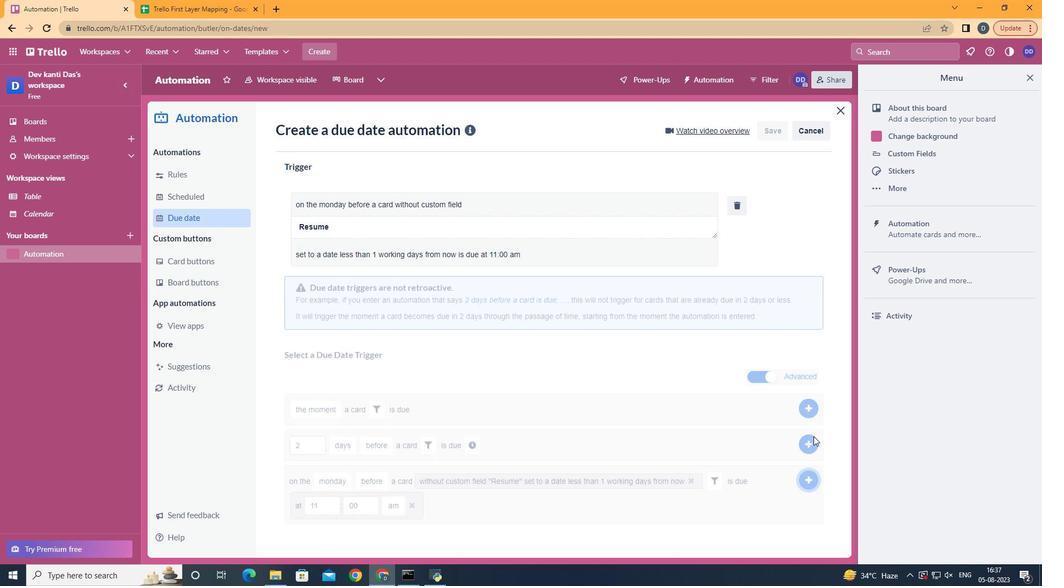 
Action: Mouse pressed left at (798, 421)
Screenshot: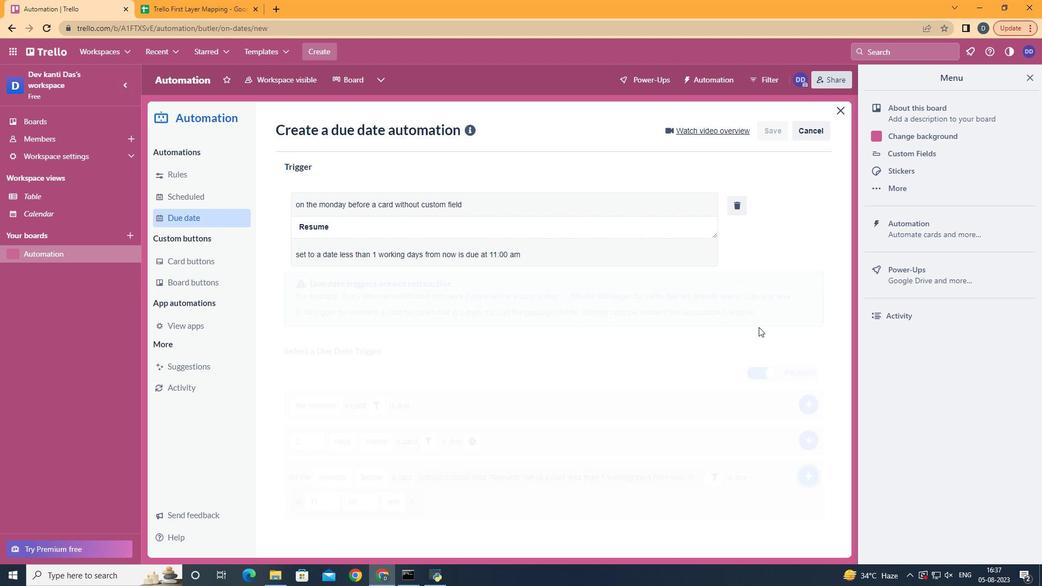 
Action: Mouse moved to (584, 246)
Screenshot: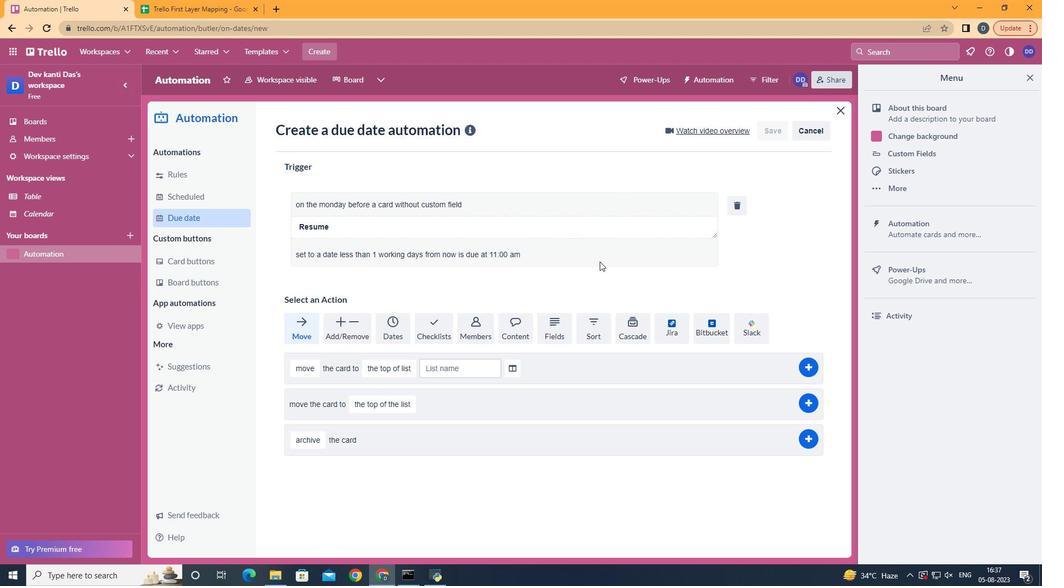 
